 Task: Select Grocery. Add to cart, from DashMart for 3194 Cheshire Road, Bridgeport, Connecticut 06604, Cell Number 203-362-4243, following items : Rubicon Bakery 4 in Birthday Cake (11 oz) - 1, Oreo Original Cakesters Soft Baked Cookies Carton (2.02 oz x 5 ct) - 2, Hostess Donettes Glazed Mini Donuts (10.5 oz) - 2, California Pizza Kitchen Thin Crust Pizza BBQ Chicken (14.7 oz) - 1, Snow Days Cheese Pizza Bites (6oz) - 2
Action: Mouse moved to (427, 118)
Screenshot: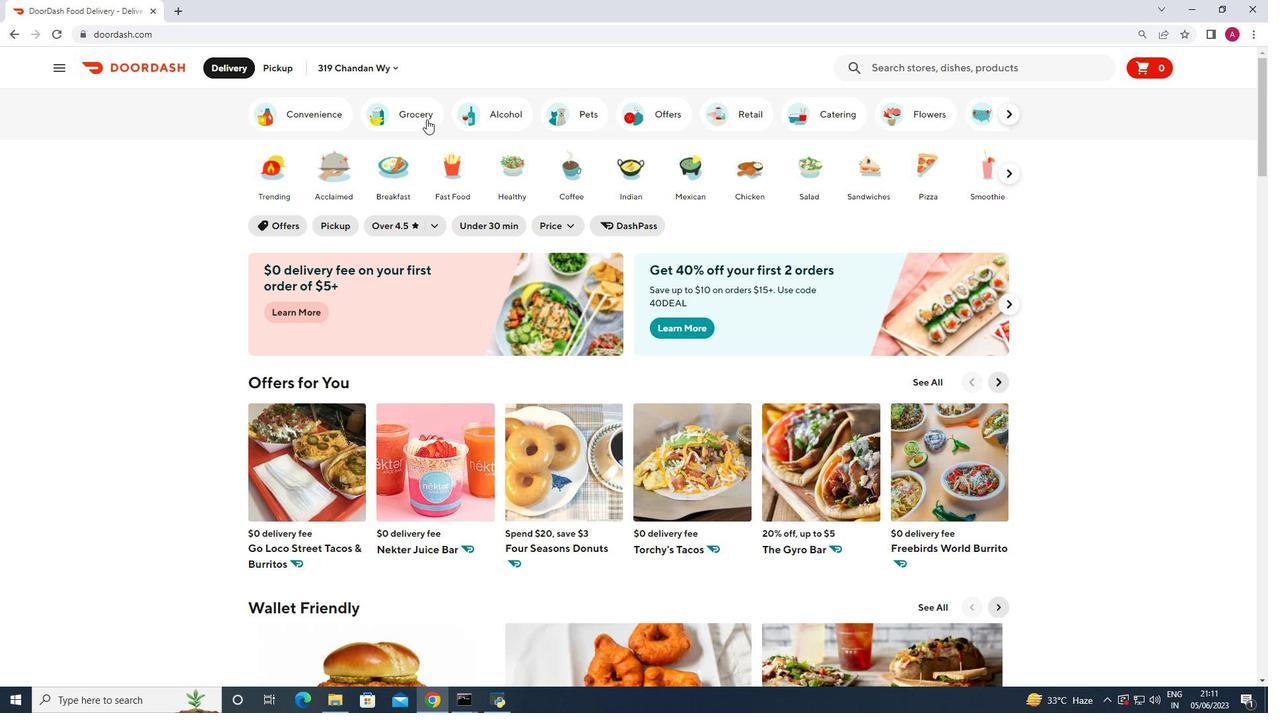 
Action: Mouse pressed left at (427, 118)
Screenshot: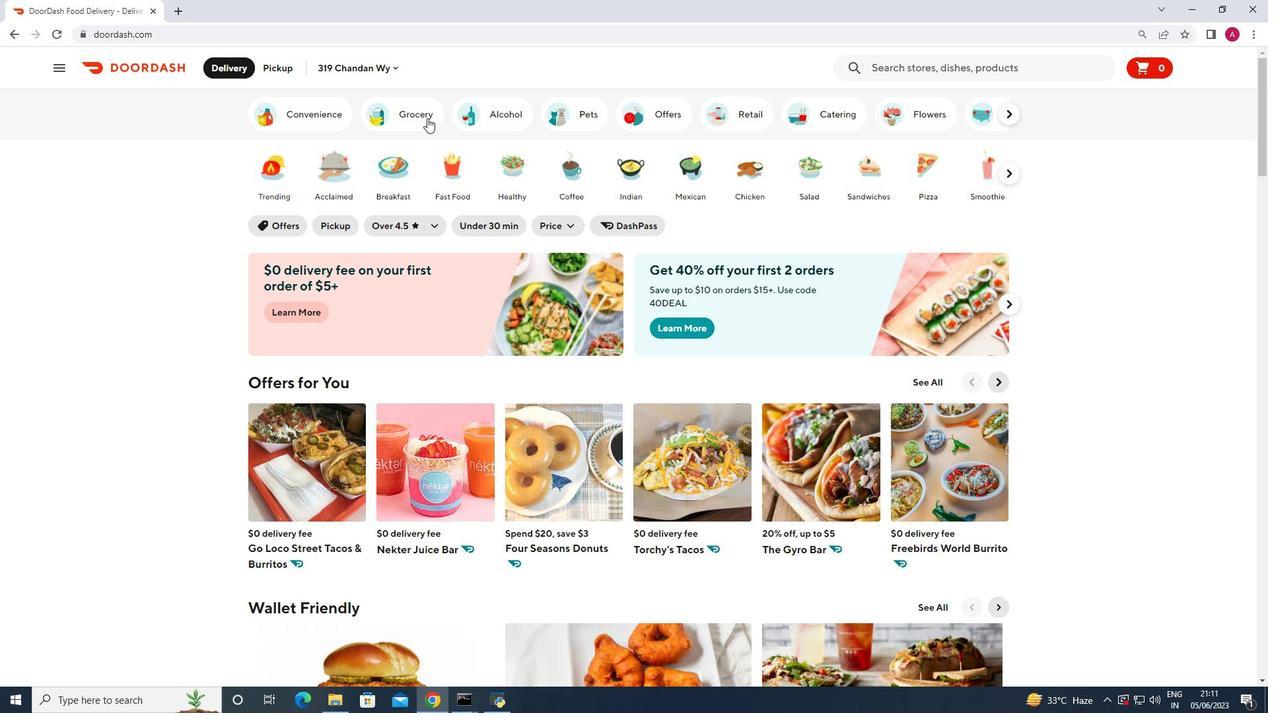 
Action: Mouse moved to (603, 627)
Screenshot: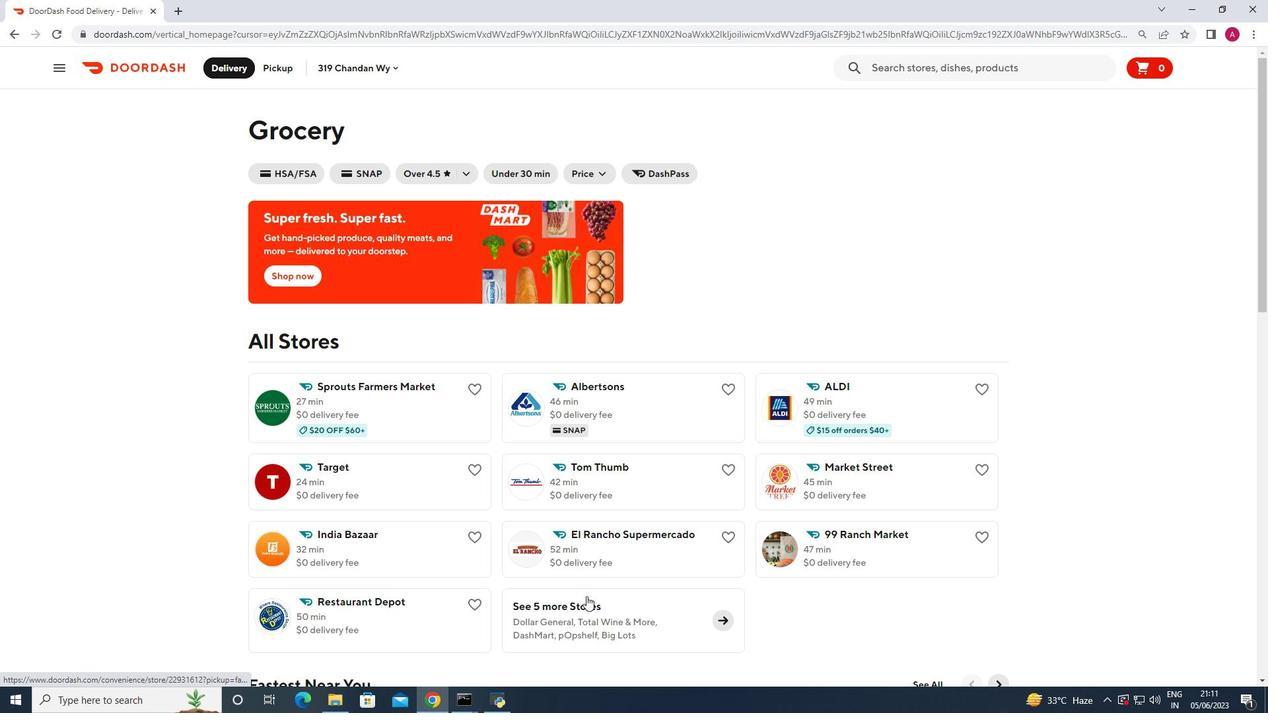 
Action: Mouse pressed left at (603, 627)
Screenshot: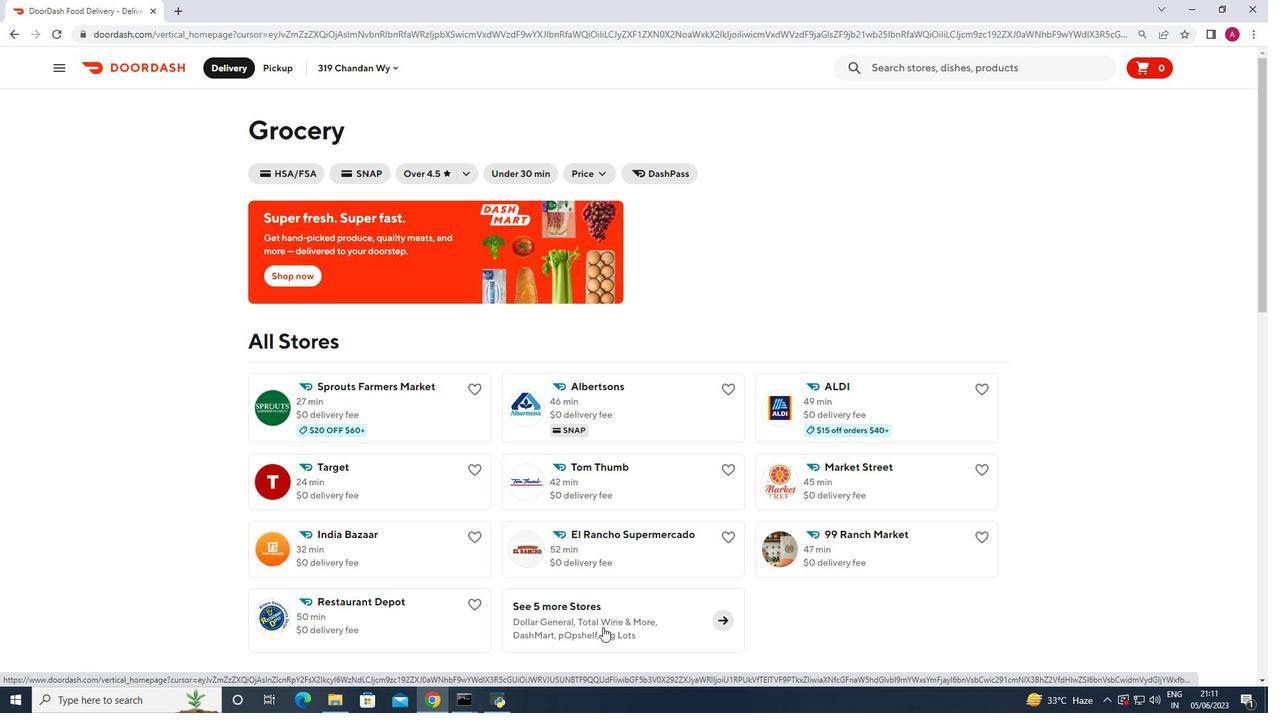 
Action: Mouse moved to (396, 488)
Screenshot: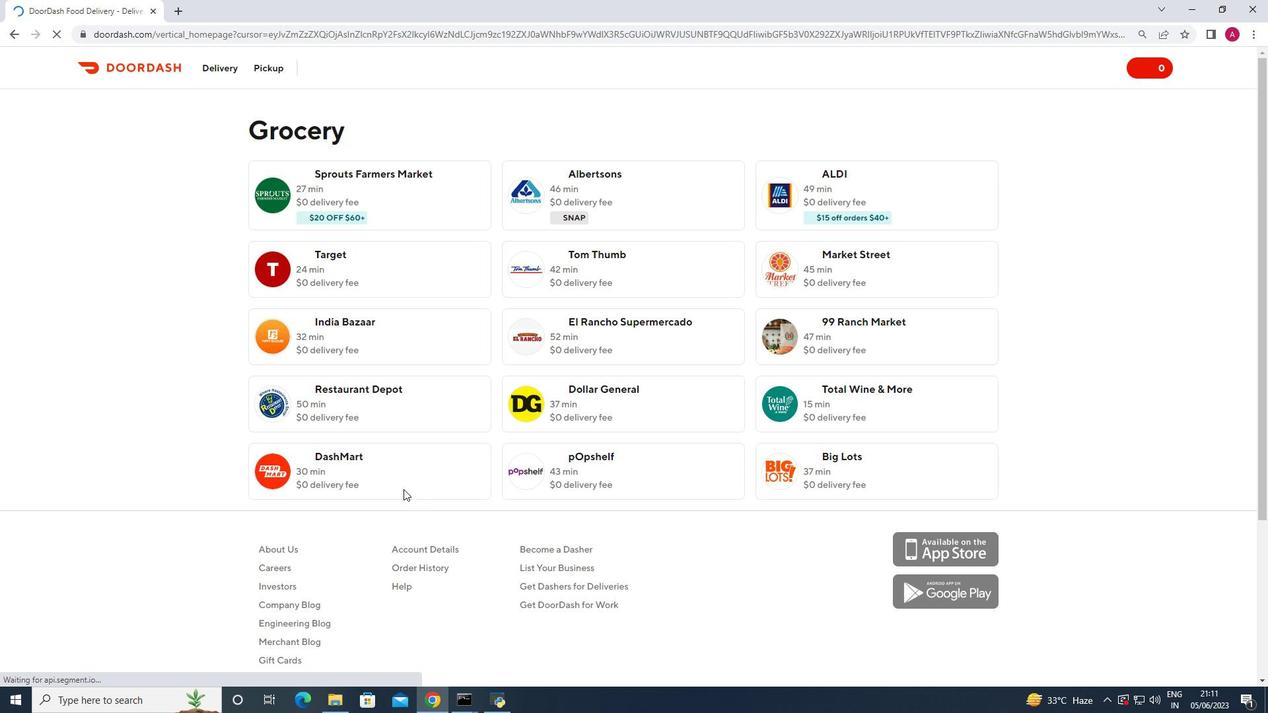 
Action: Mouse pressed left at (396, 488)
Screenshot: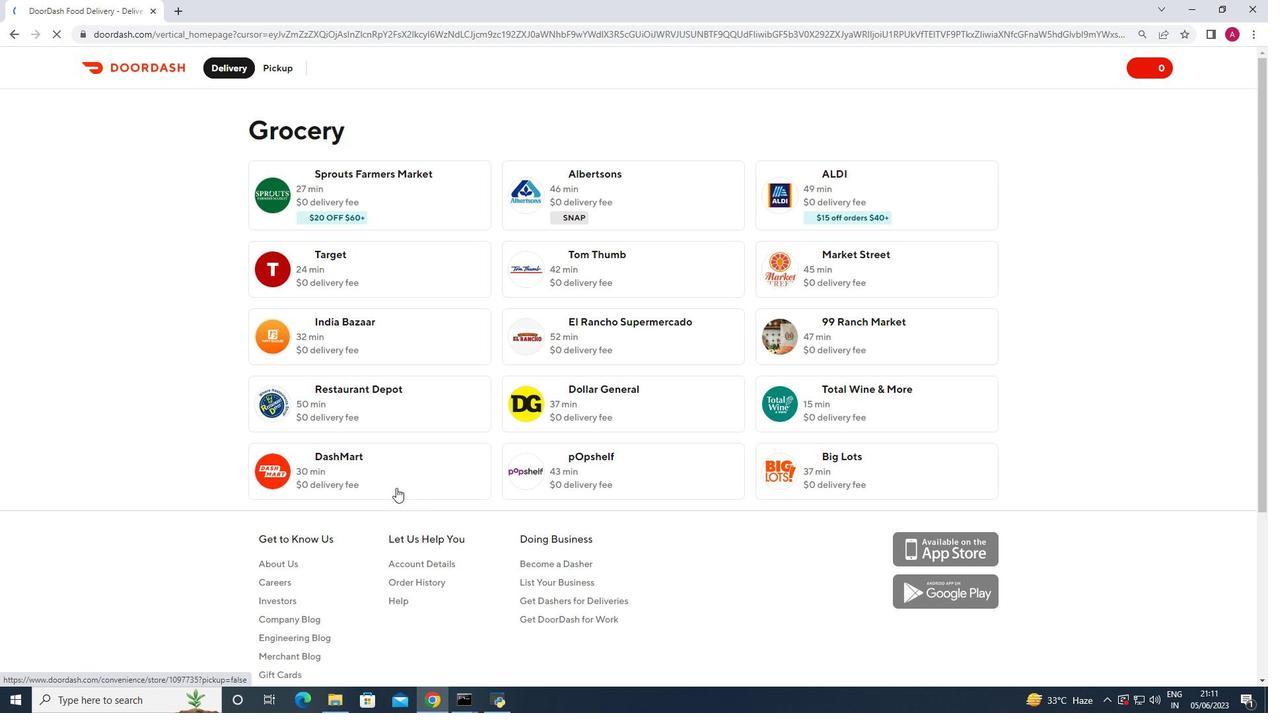 
Action: Mouse moved to (274, 70)
Screenshot: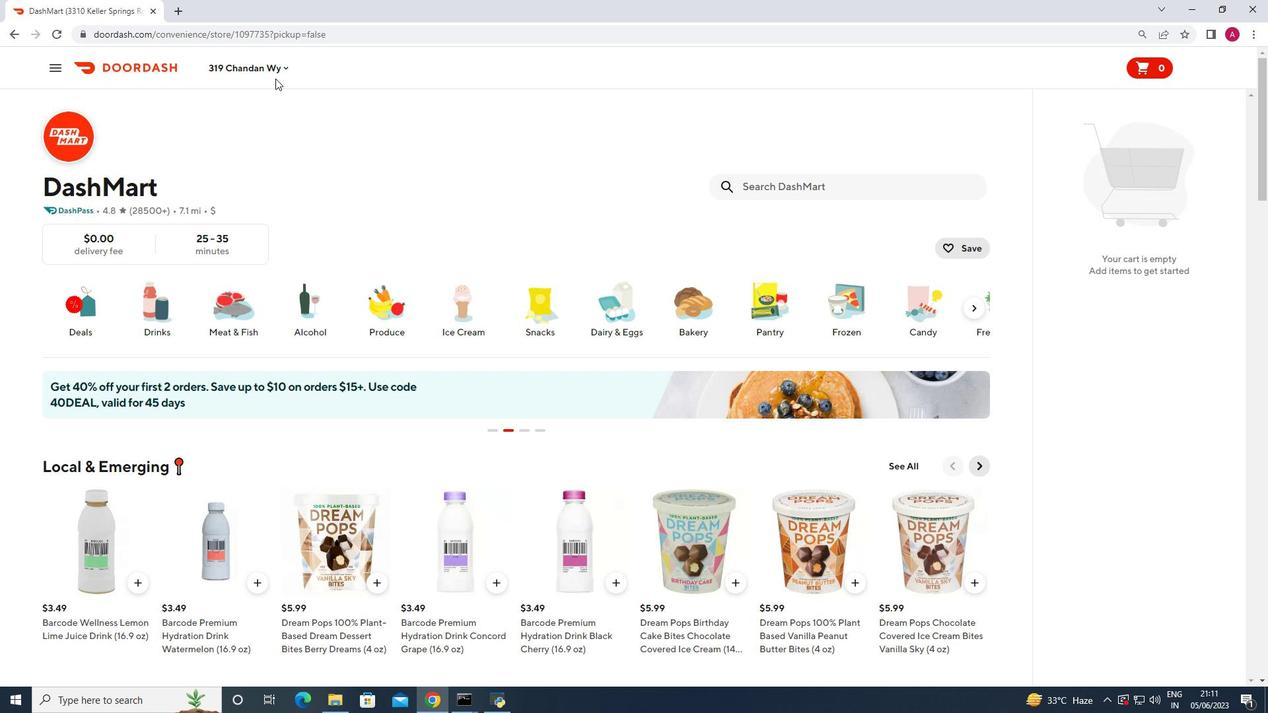 
Action: Mouse pressed left at (274, 70)
Screenshot: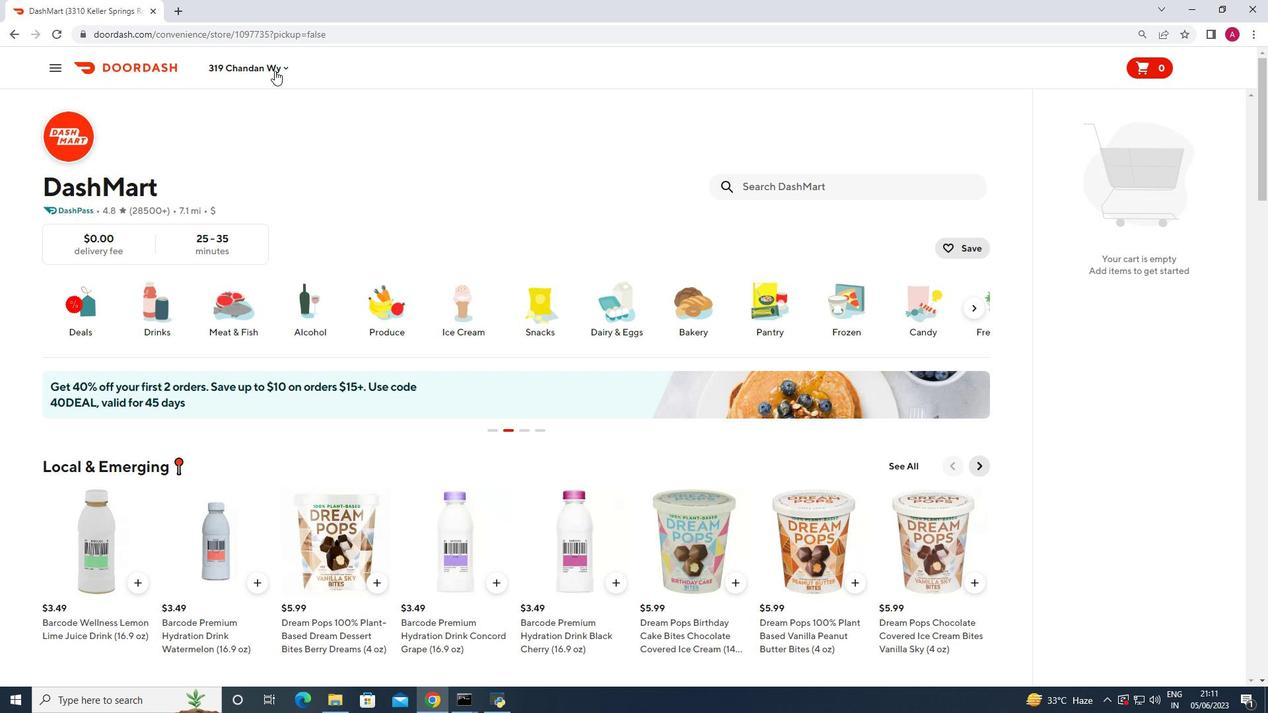 
Action: Mouse moved to (268, 129)
Screenshot: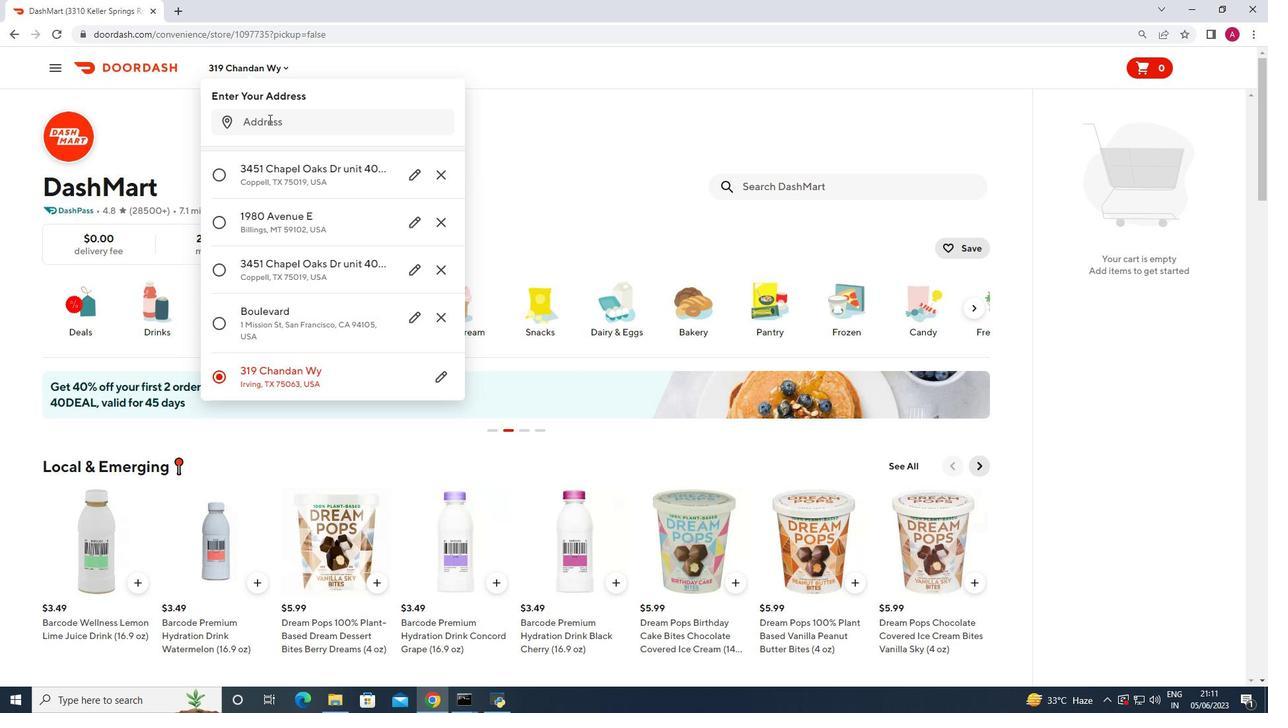 
Action: Mouse pressed left at (268, 129)
Screenshot: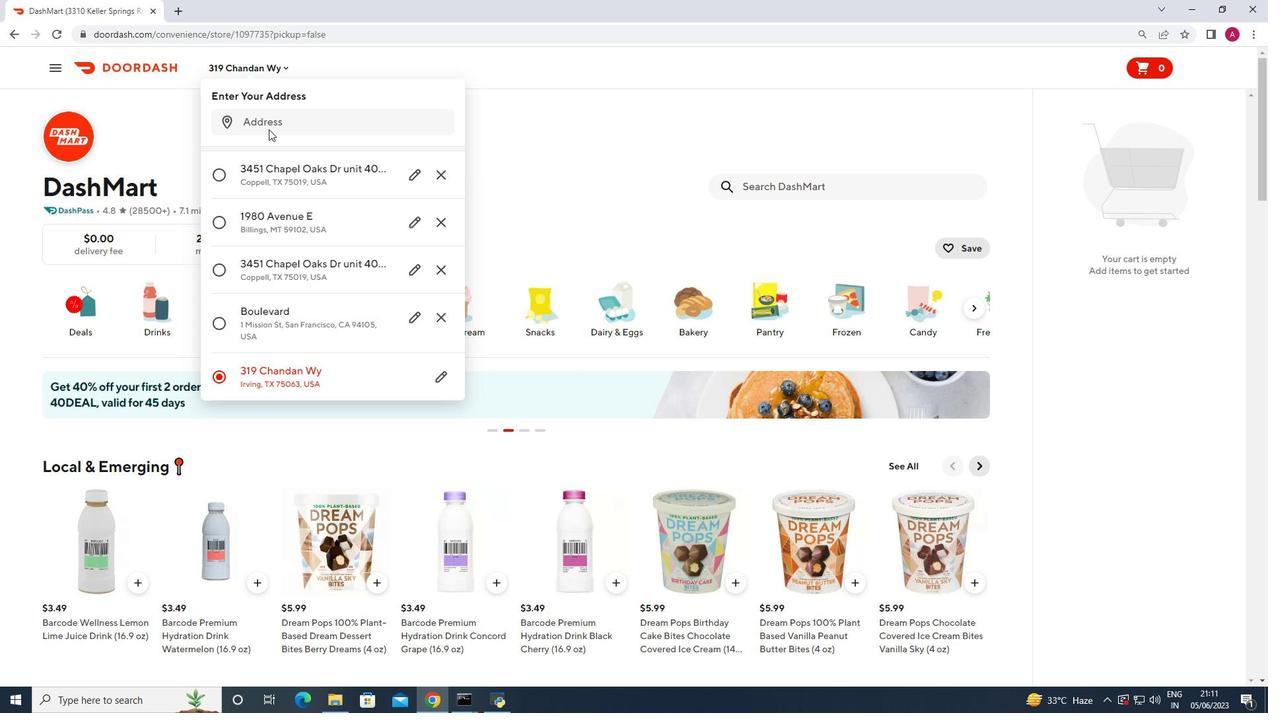 
Action: Mouse moved to (268, 129)
Screenshot: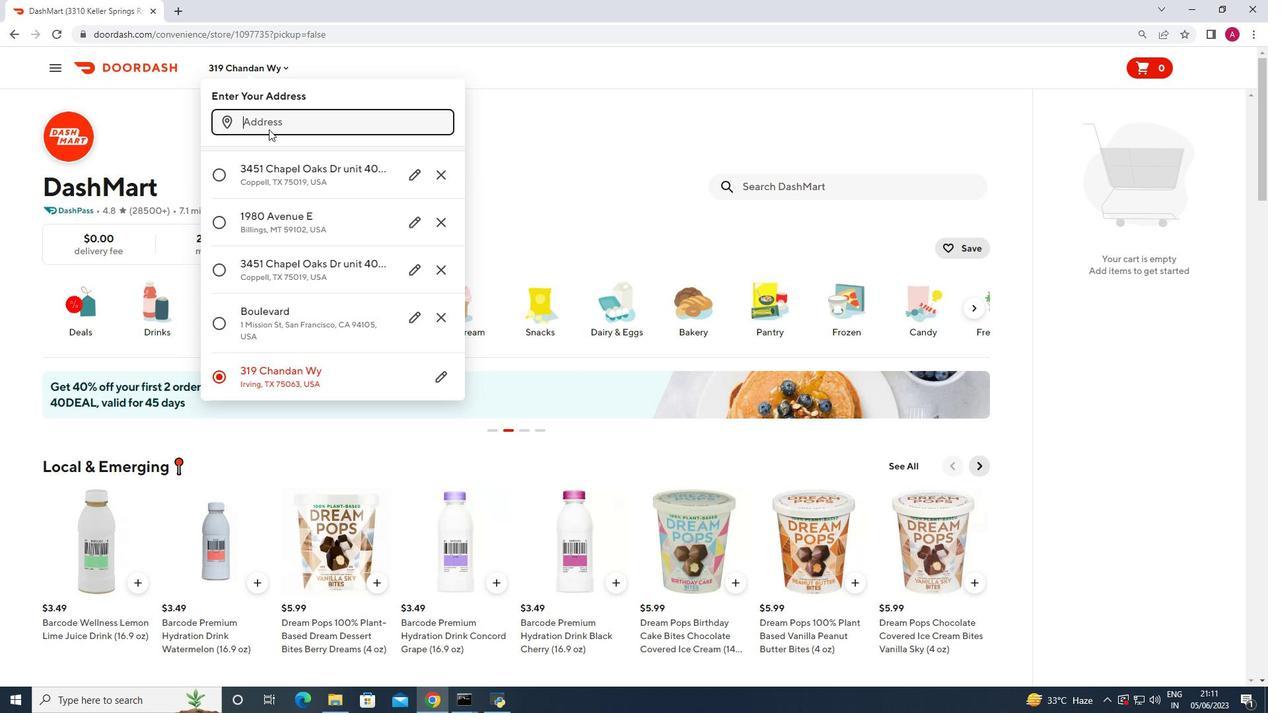 
Action: Key pressed 3194<Key.space>cheshire<Key.space>road<Key.space>bridgeport<Key.space>connecticut<Key.space>06604<Key.enter>
Screenshot: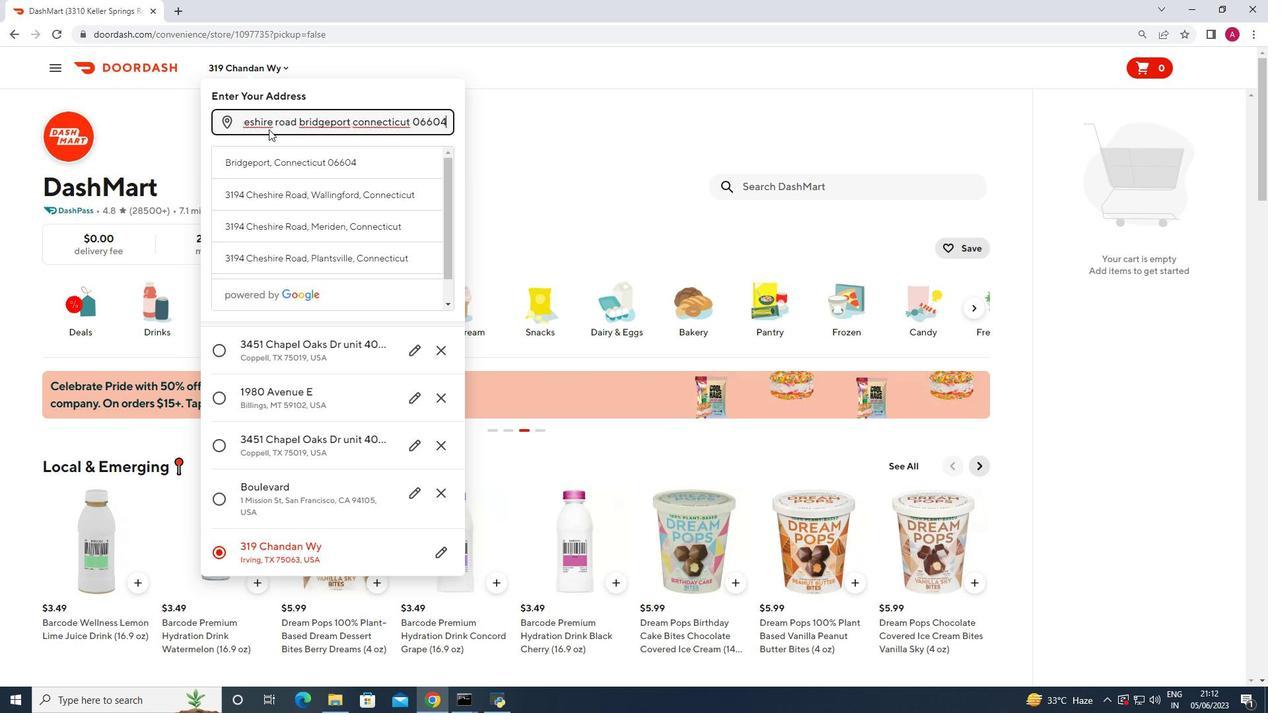 
Action: Mouse moved to (399, 556)
Screenshot: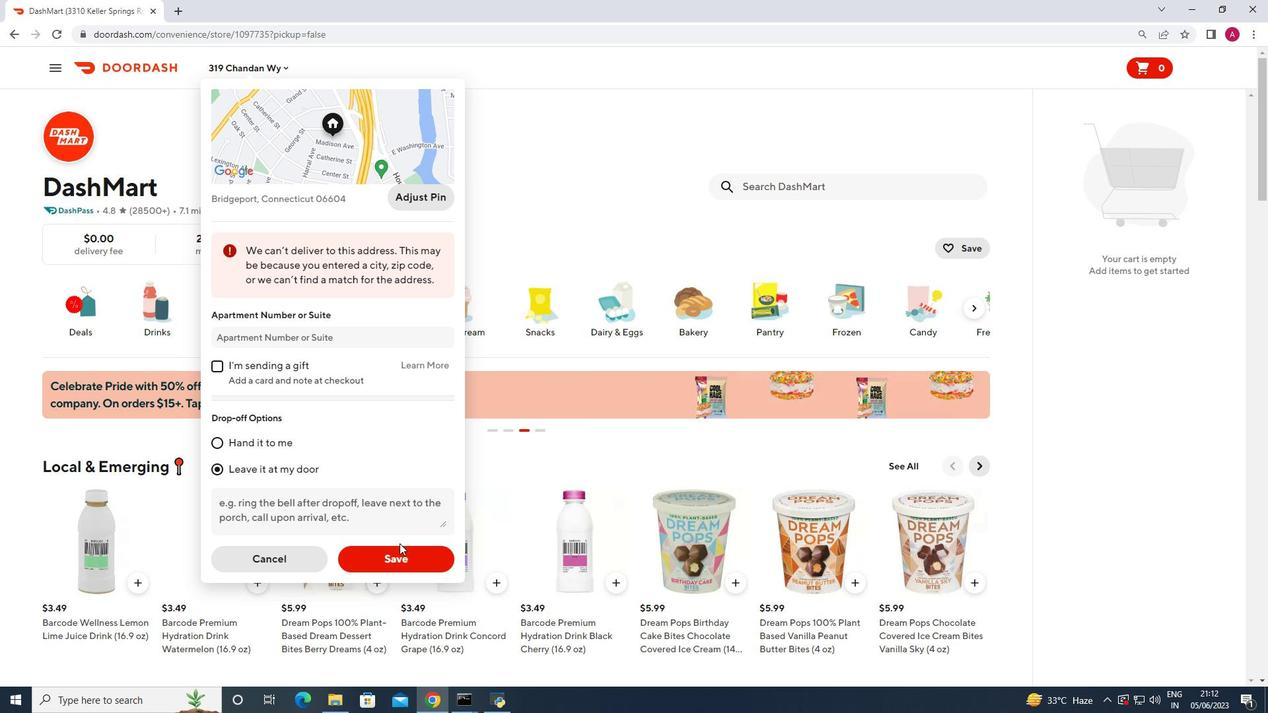 
Action: Mouse pressed left at (399, 556)
Screenshot: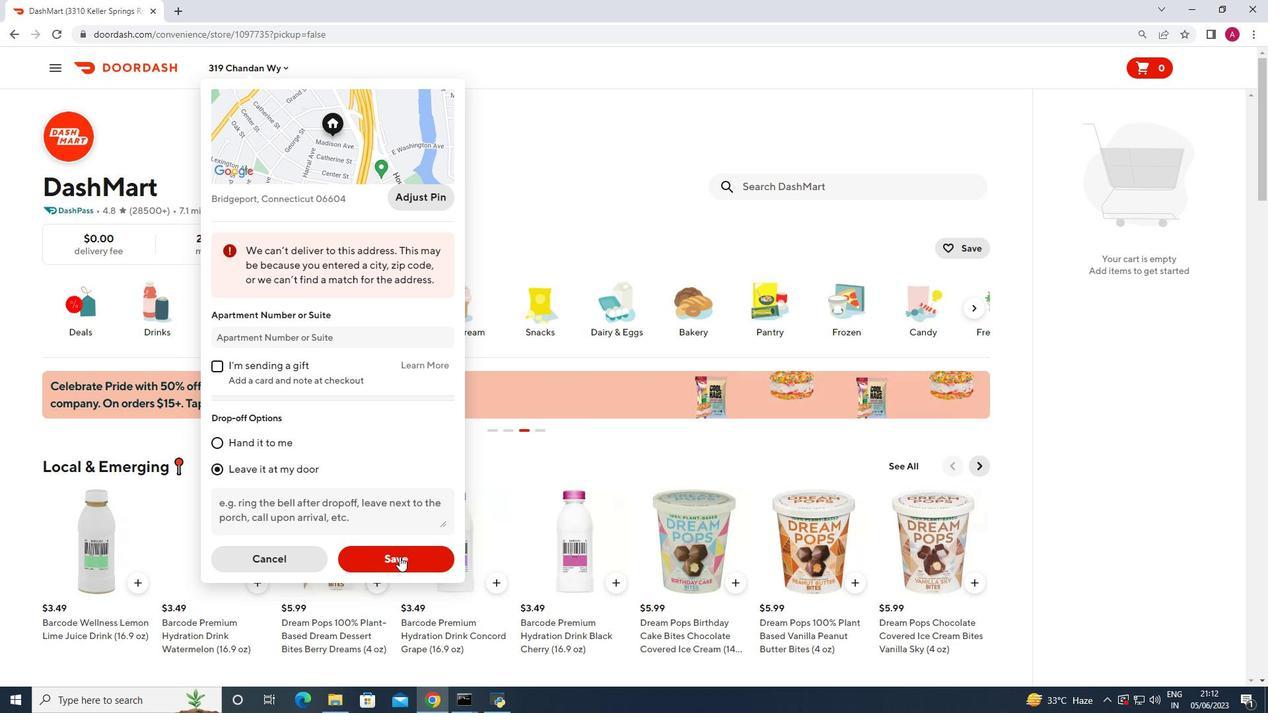 
Action: Mouse moved to (787, 189)
Screenshot: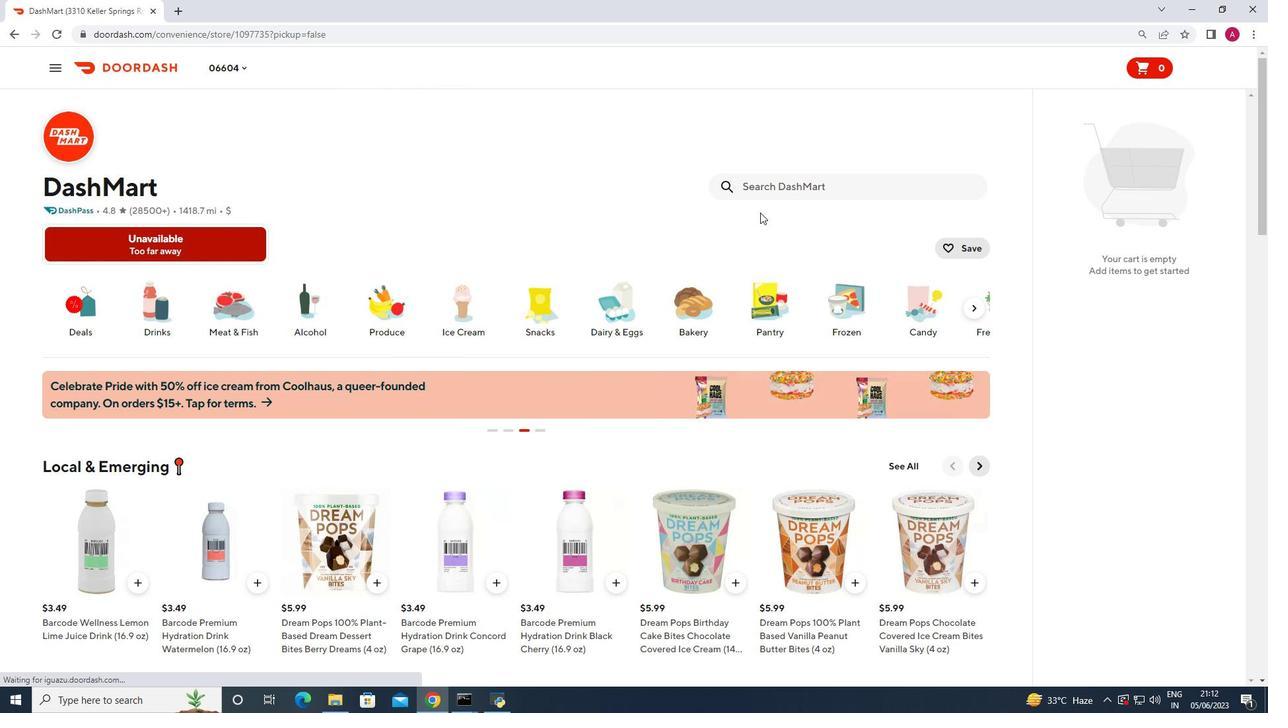 
Action: Mouse pressed left at (787, 189)
Screenshot: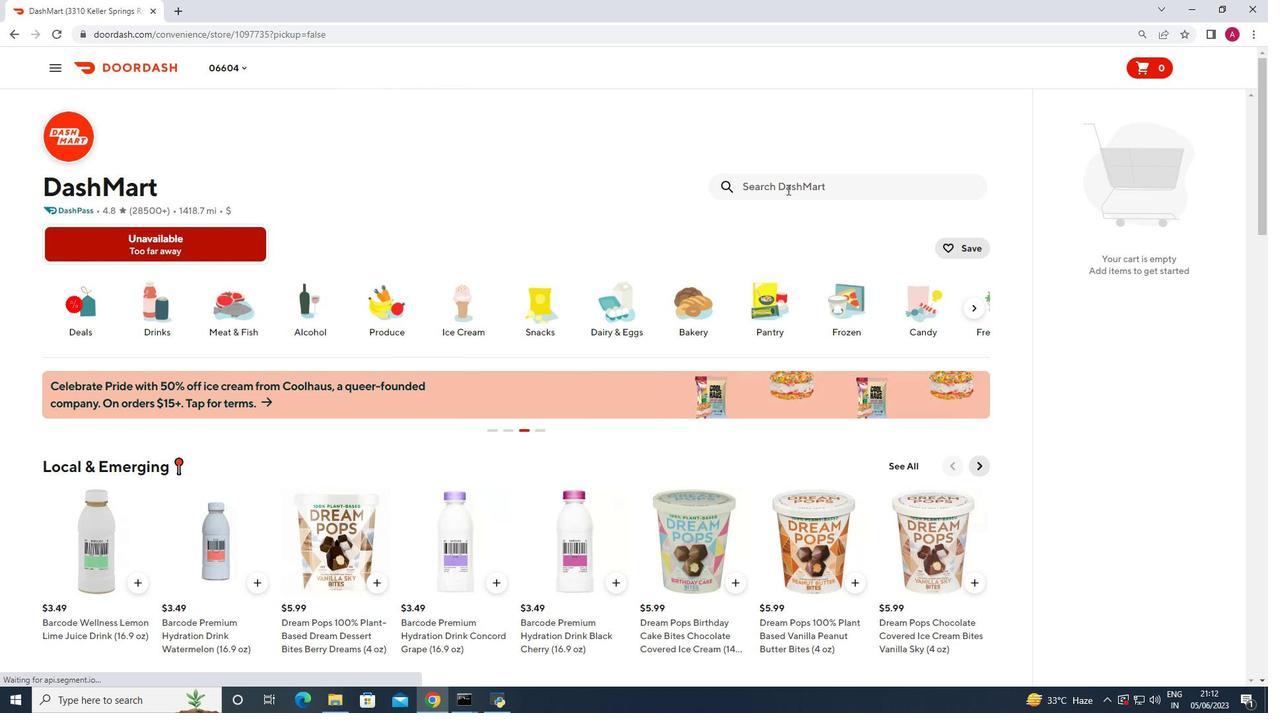 
Action: Key pressed rubicon<Key.space>bakery<Key.space>4<Key.space>in<Key.space>birthday<Key.space>cake<Key.enter>
Screenshot: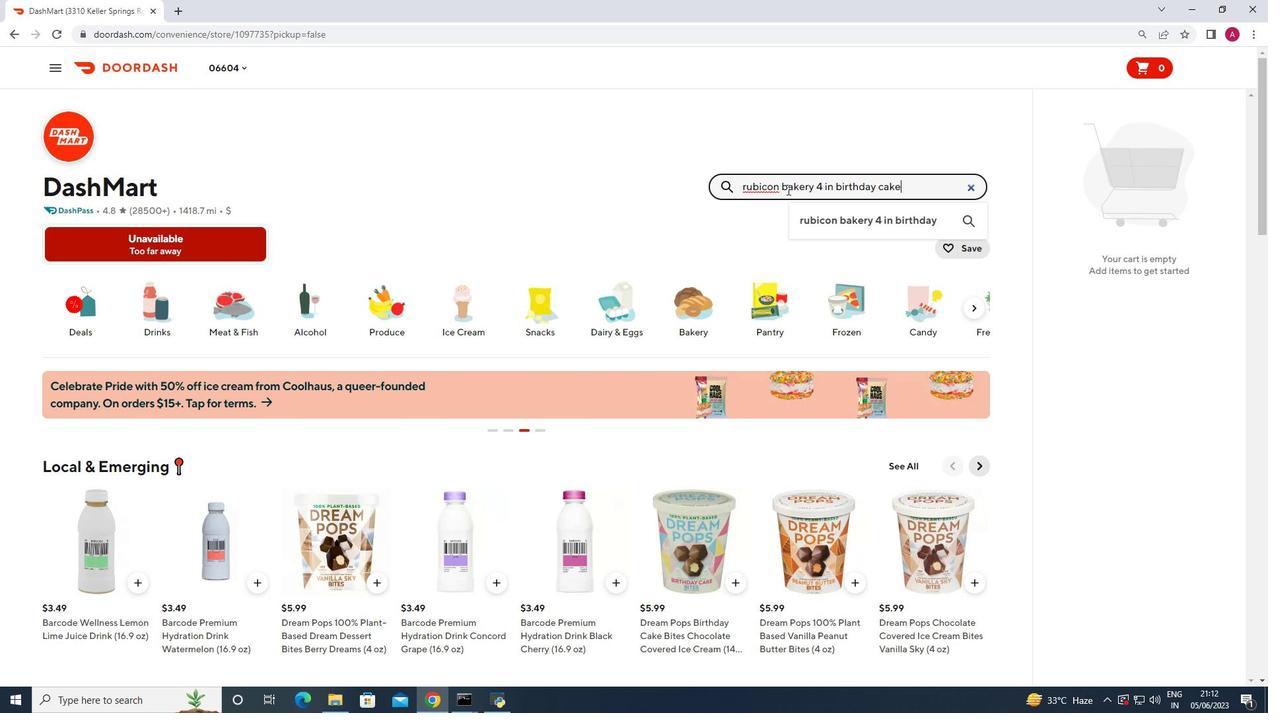 
Action: Mouse moved to (787, 145)
Screenshot: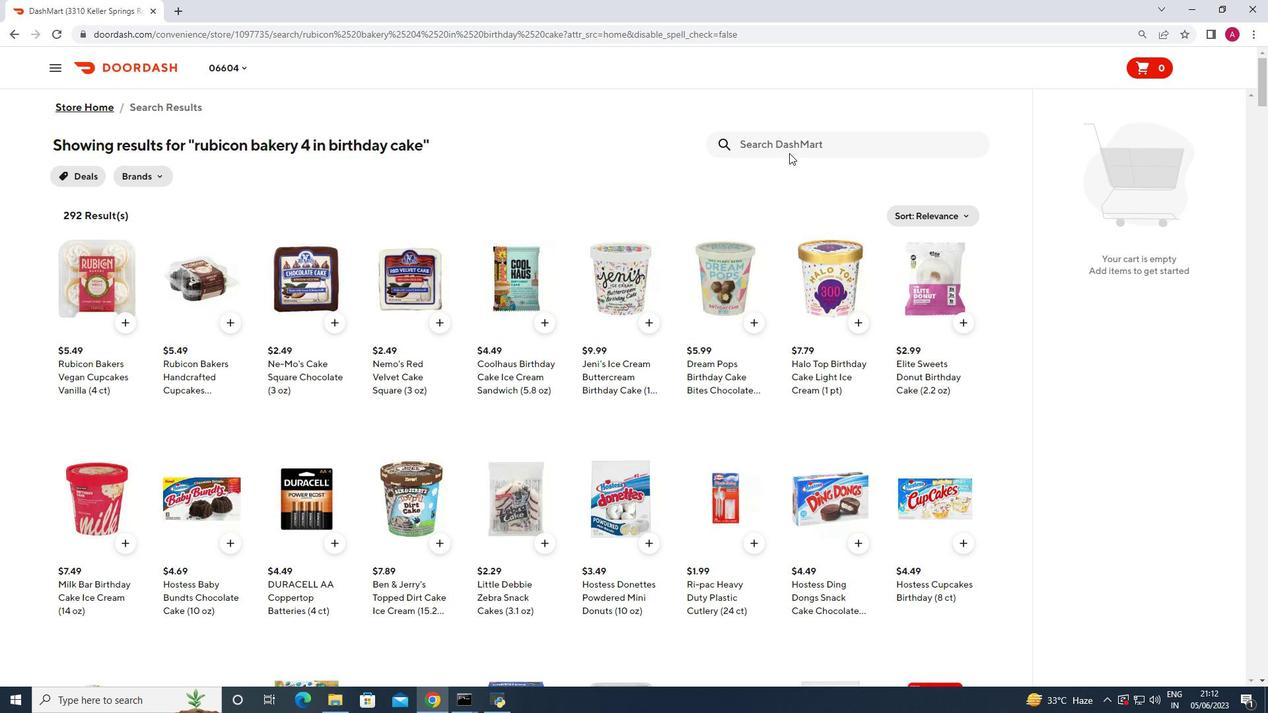 
Action: Mouse pressed left at (787, 145)
Screenshot: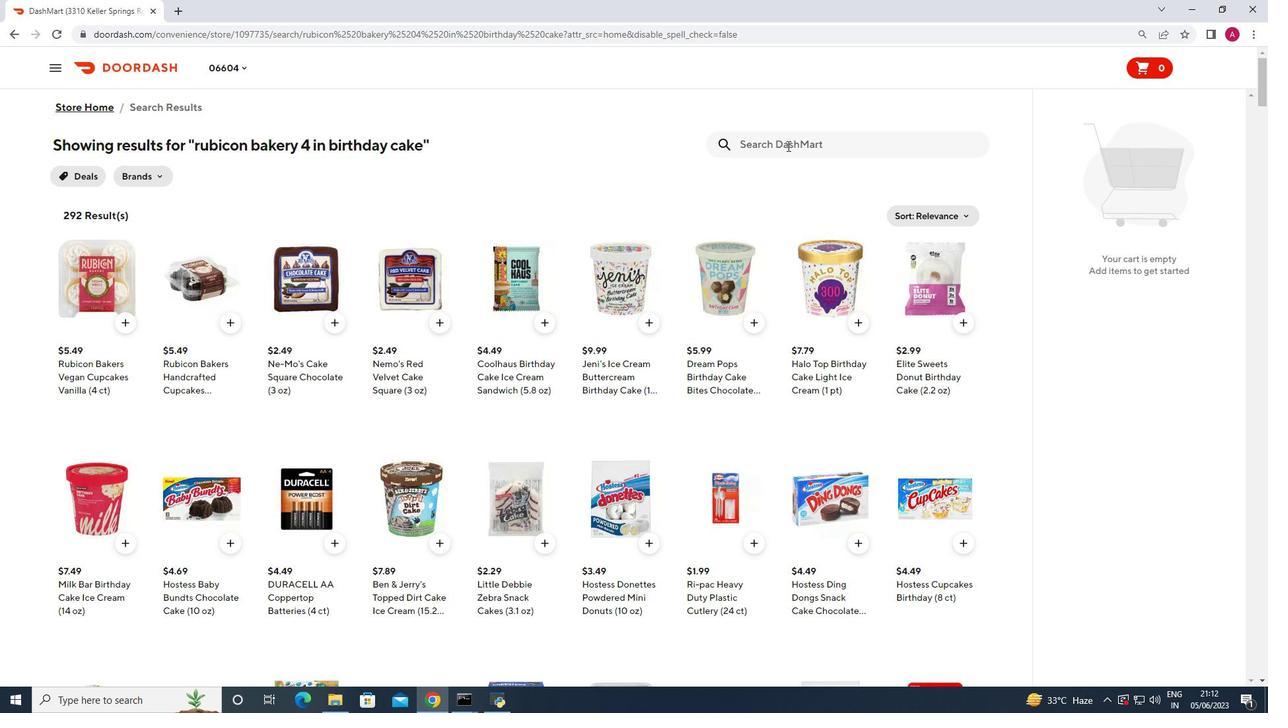 
Action: Key pressed oreo<Key.space>original<Key.space>cakesters<Key.space>soft<Key.space>baked<Key.space>cookies<Key.space>crton<Key.space><Key.enter>
Screenshot: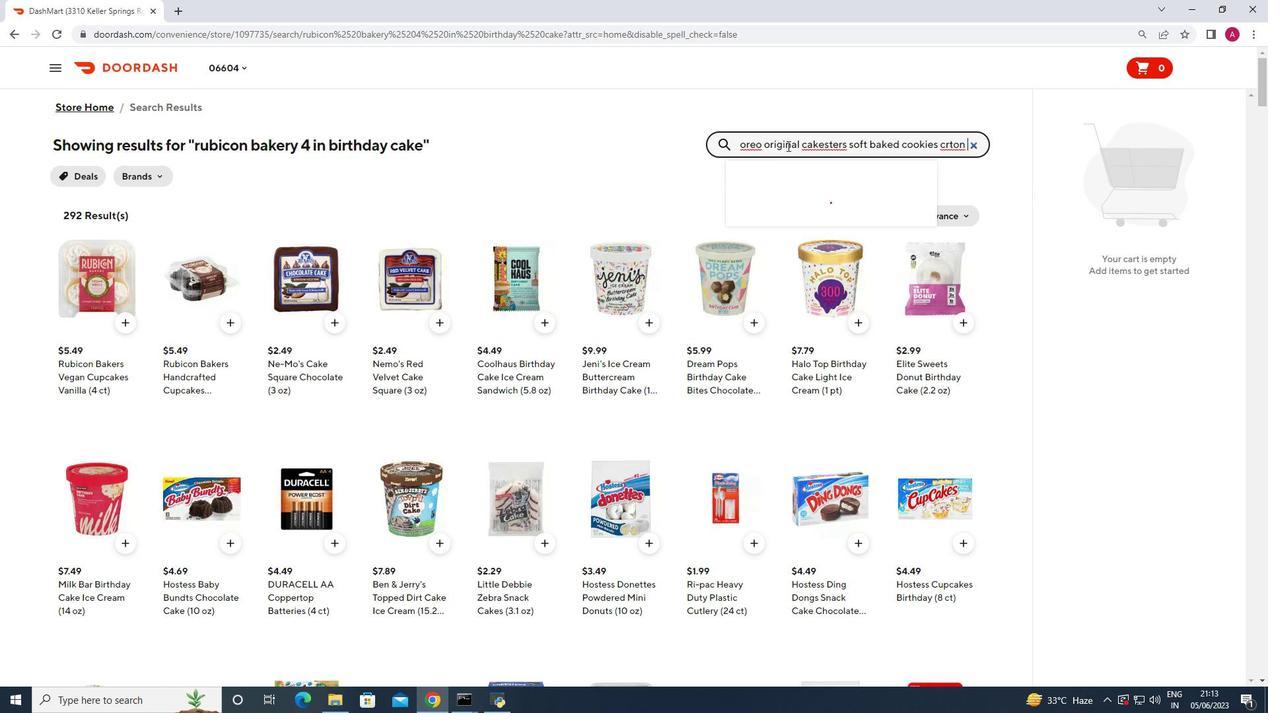 
Action: Mouse moved to (124, 327)
Screenshot: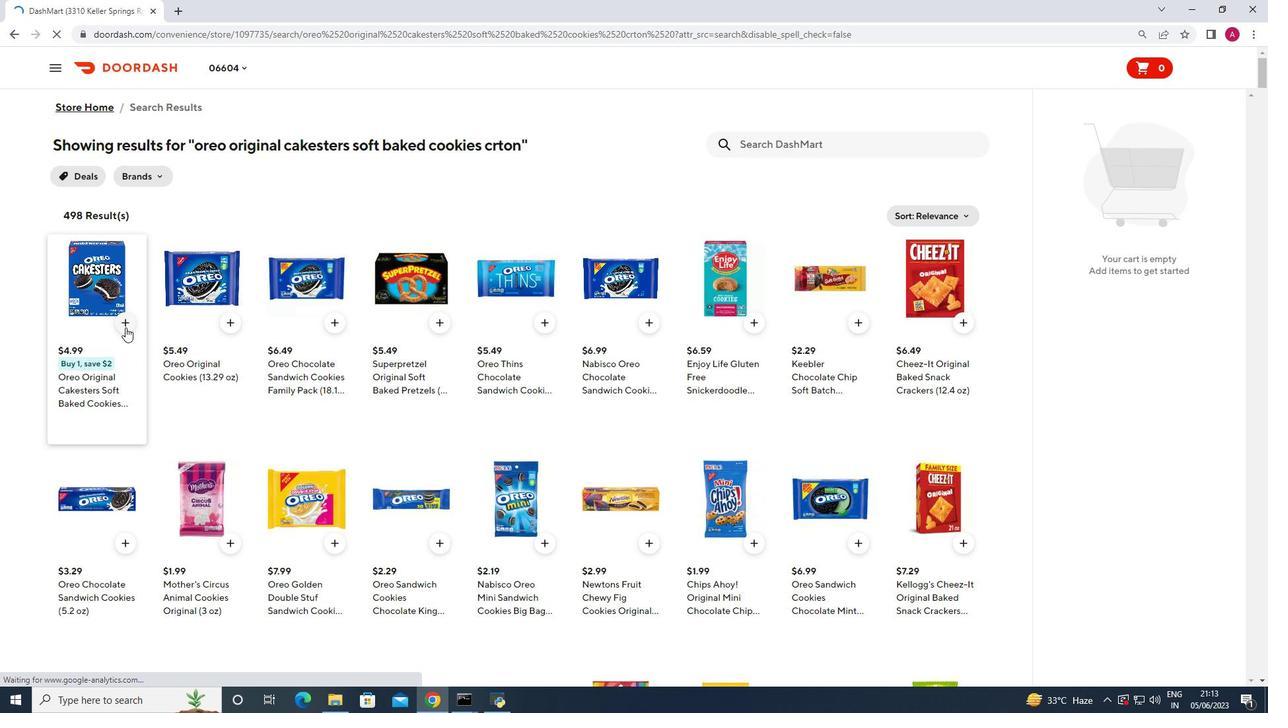 
Action: Mouse pressed left at (124, 327)
Screenshot: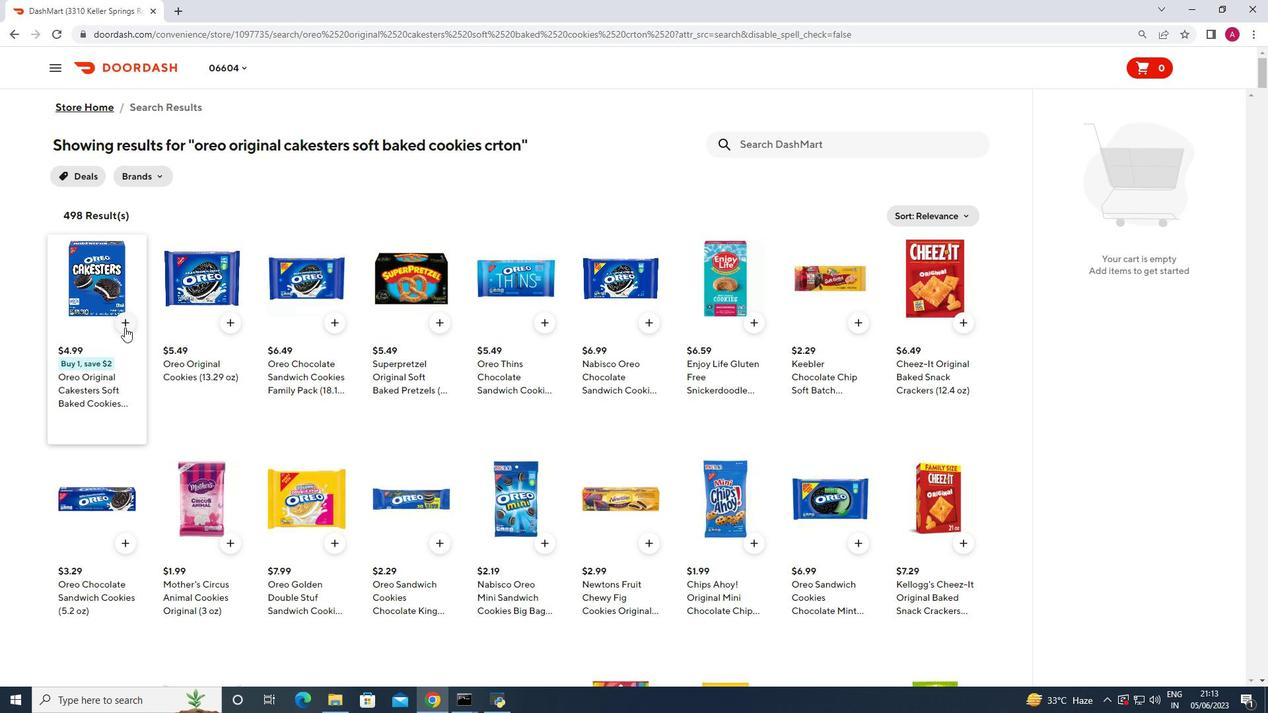 
Action: Mouse moved to (1227, 206)
Screenshot: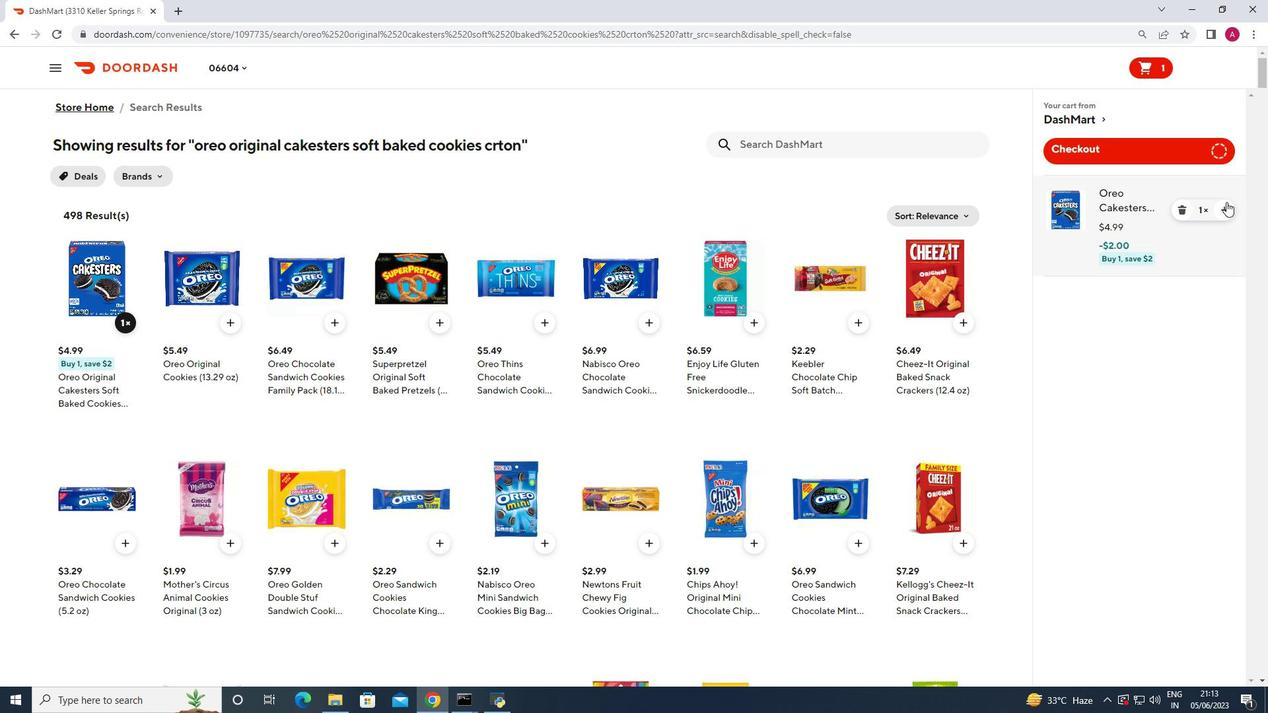 
Action: Mouse pressed left at (1227, 206)
Screenshot: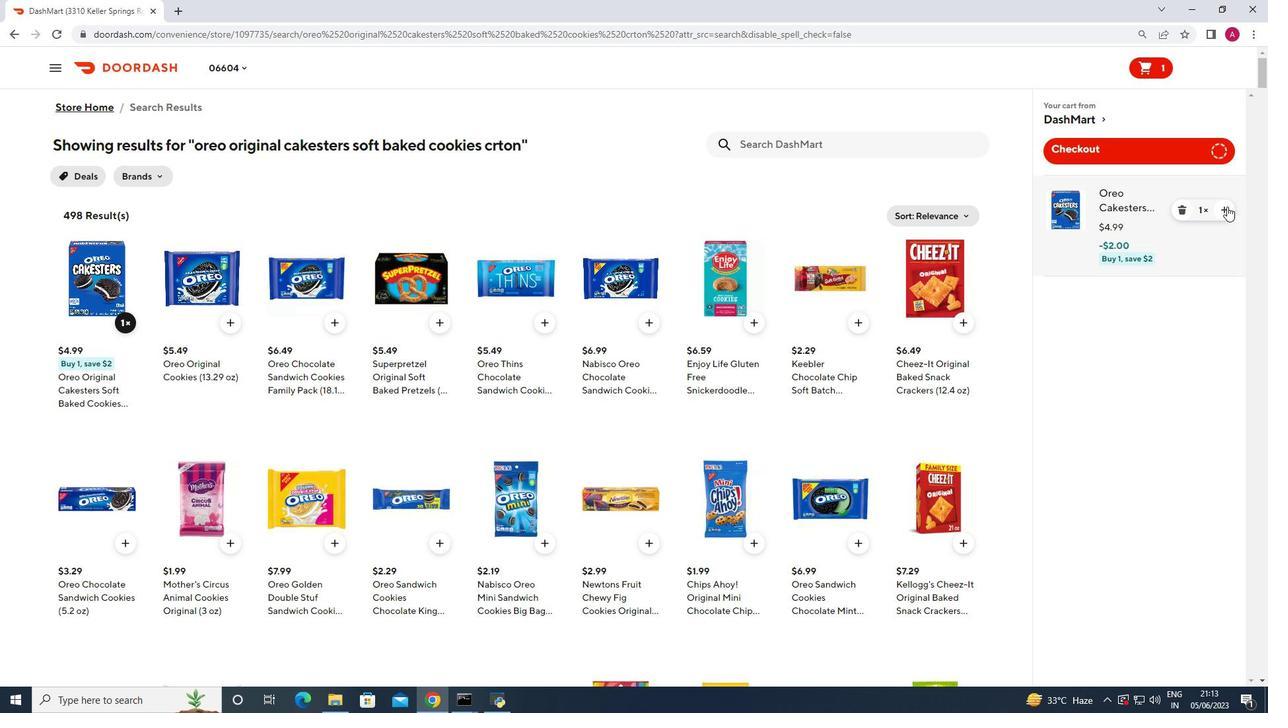 
Action: Mouse moved to (820, 136)
Screenshot: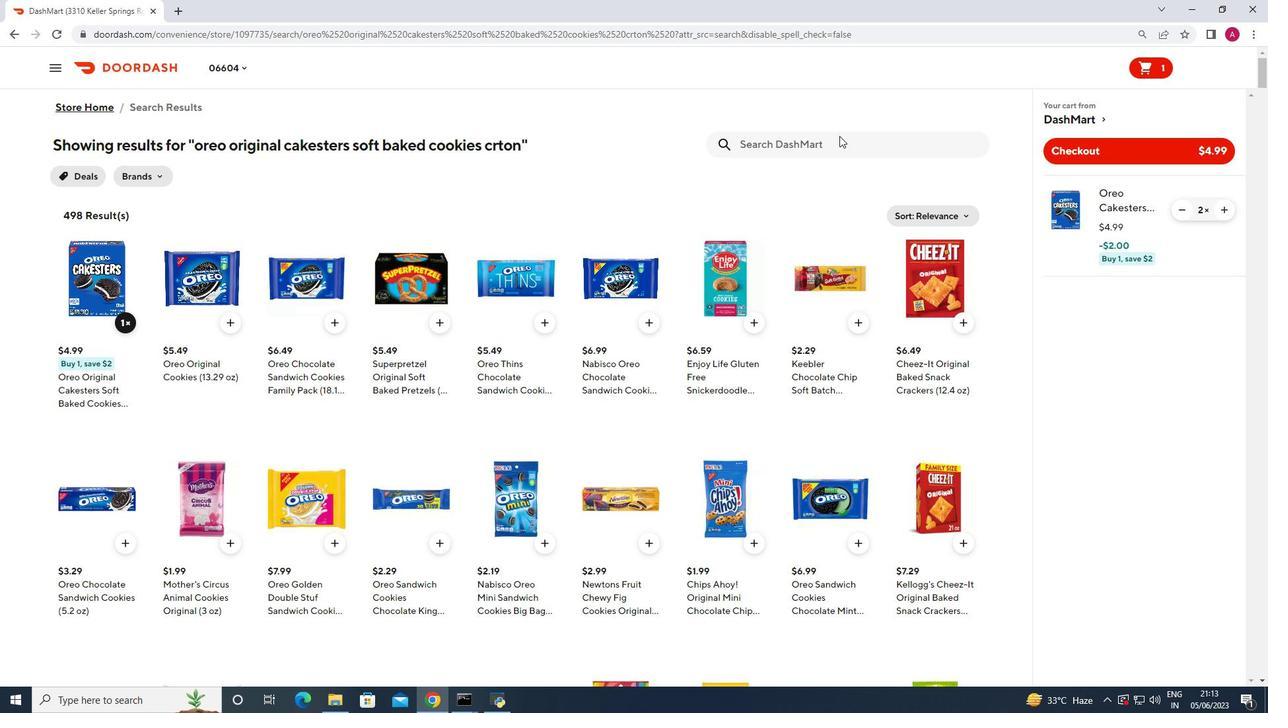 
Action: Mouse pressed left at (820, 136)
Screenshot: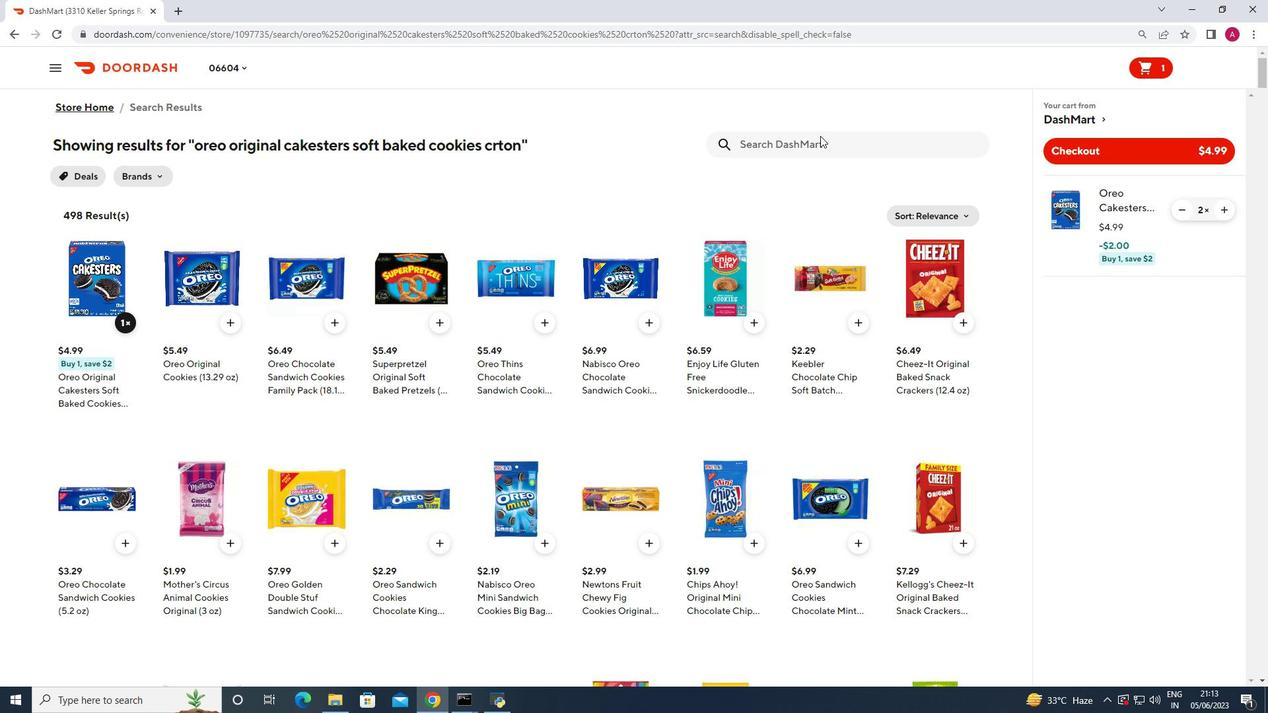 
Action: Mouse moved to (813, 140)
Screenshot: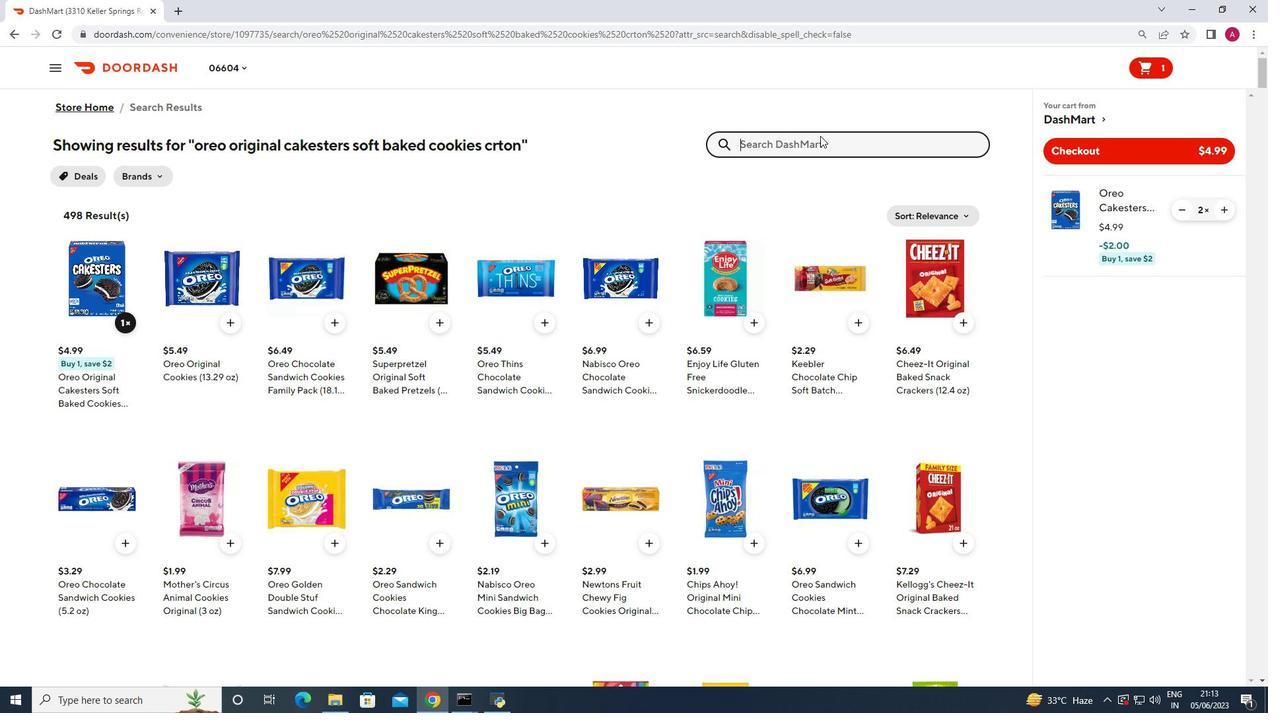 
Action: Key pressed hostess<Key.space>donettes<Key.space>glazed<Key.space>mini<Key.space>donuts<Key.enter>
Screenshot: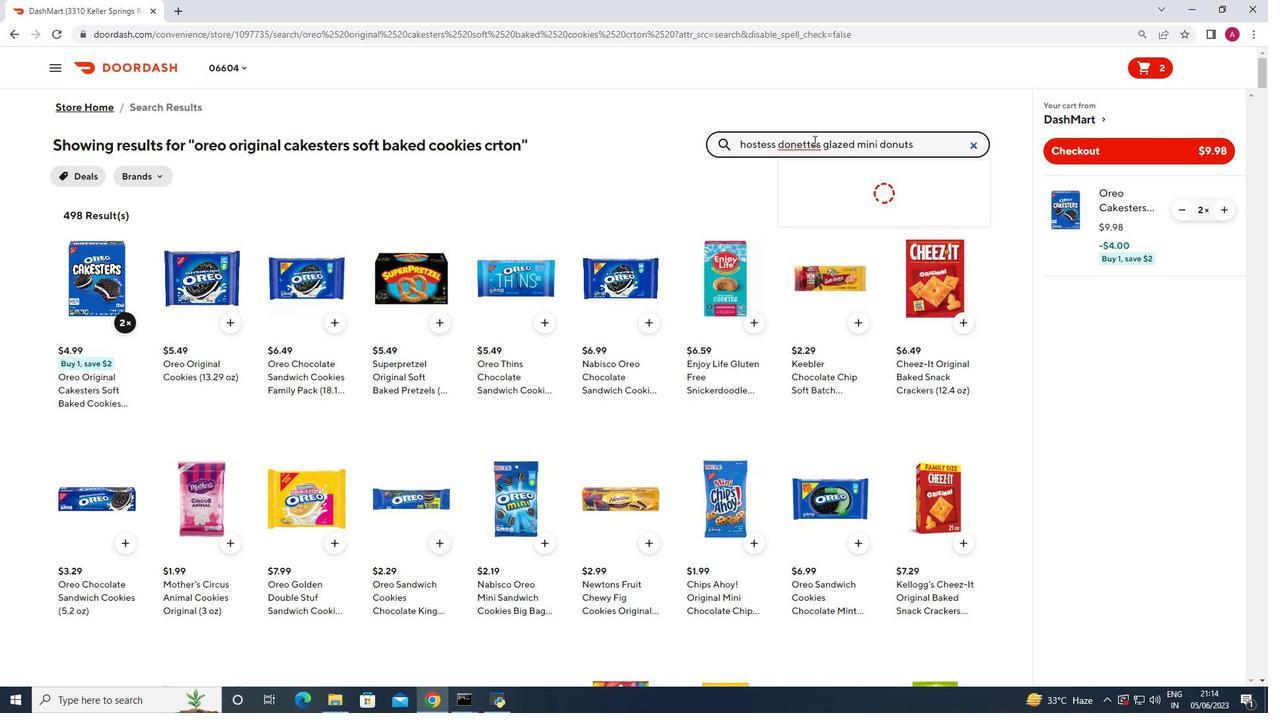
Action: Mouse moved to (126, 321)
Screenshot: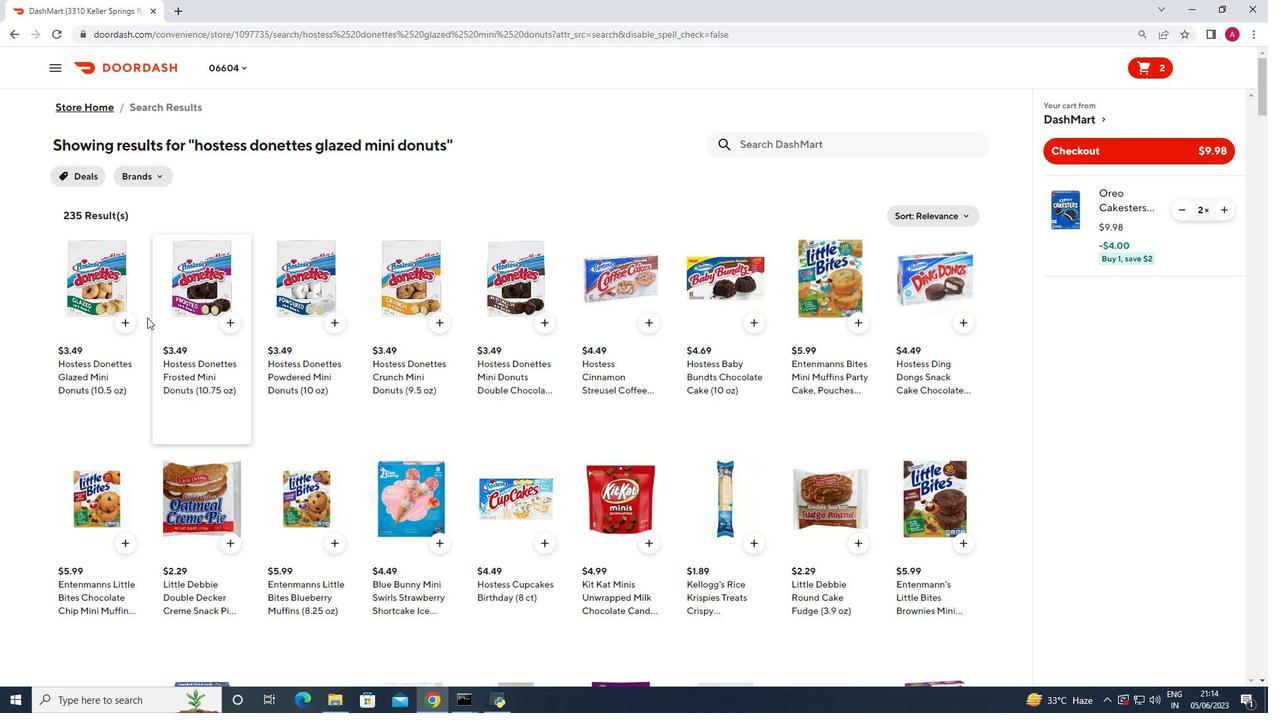 
Action: Mouse pressed left at (126, 321)
Screenshot: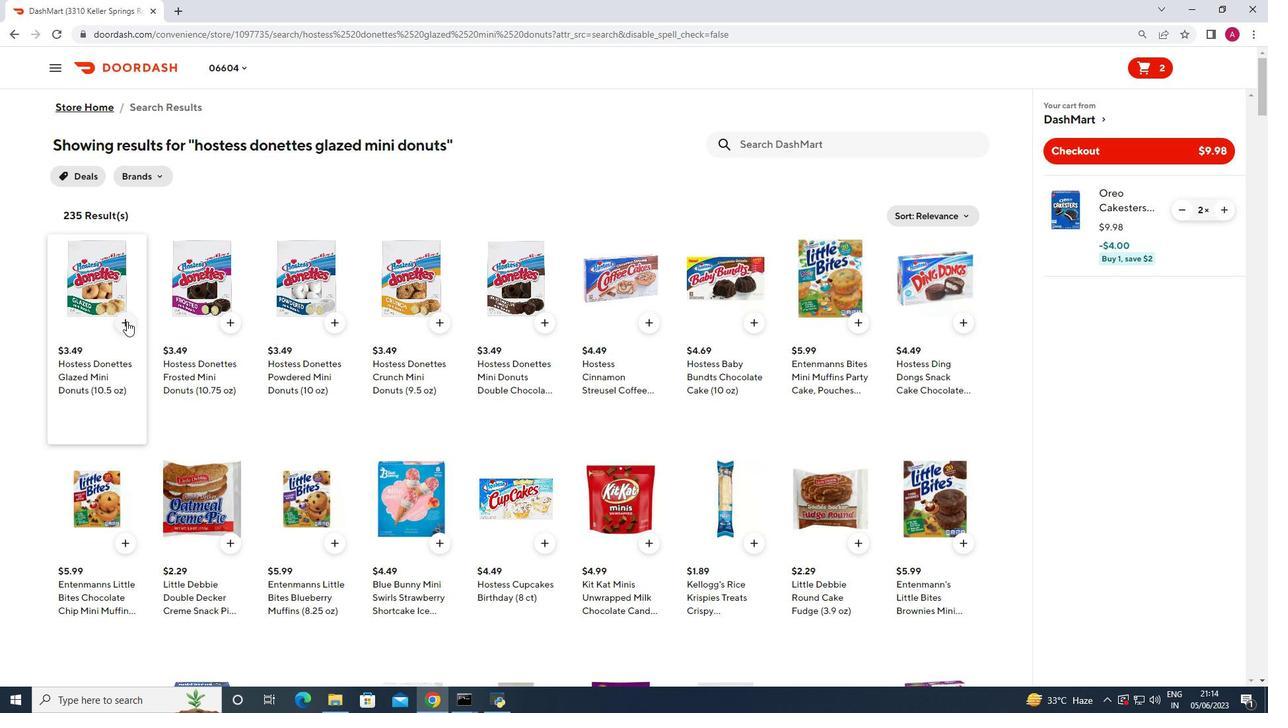
Action: Mouse moved to (1227, 307)
Screenshot: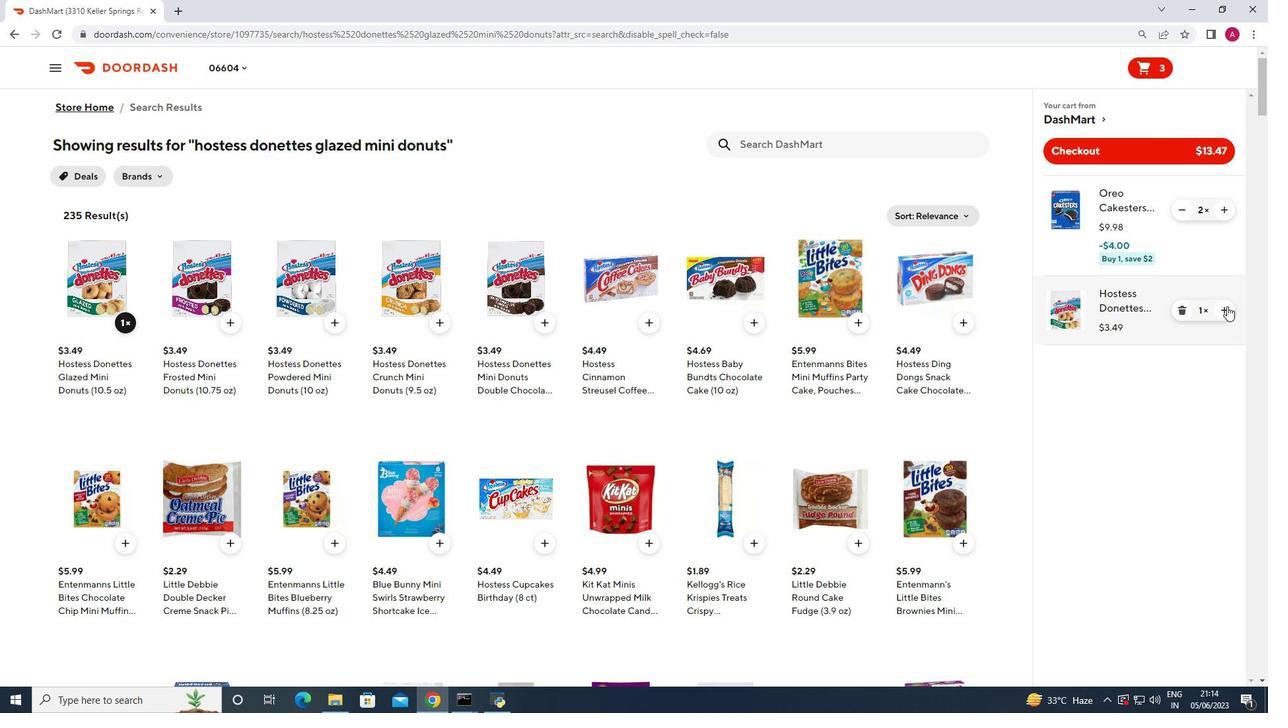 
Action: Mouse pressed left at (1227, 307)
Screenshot: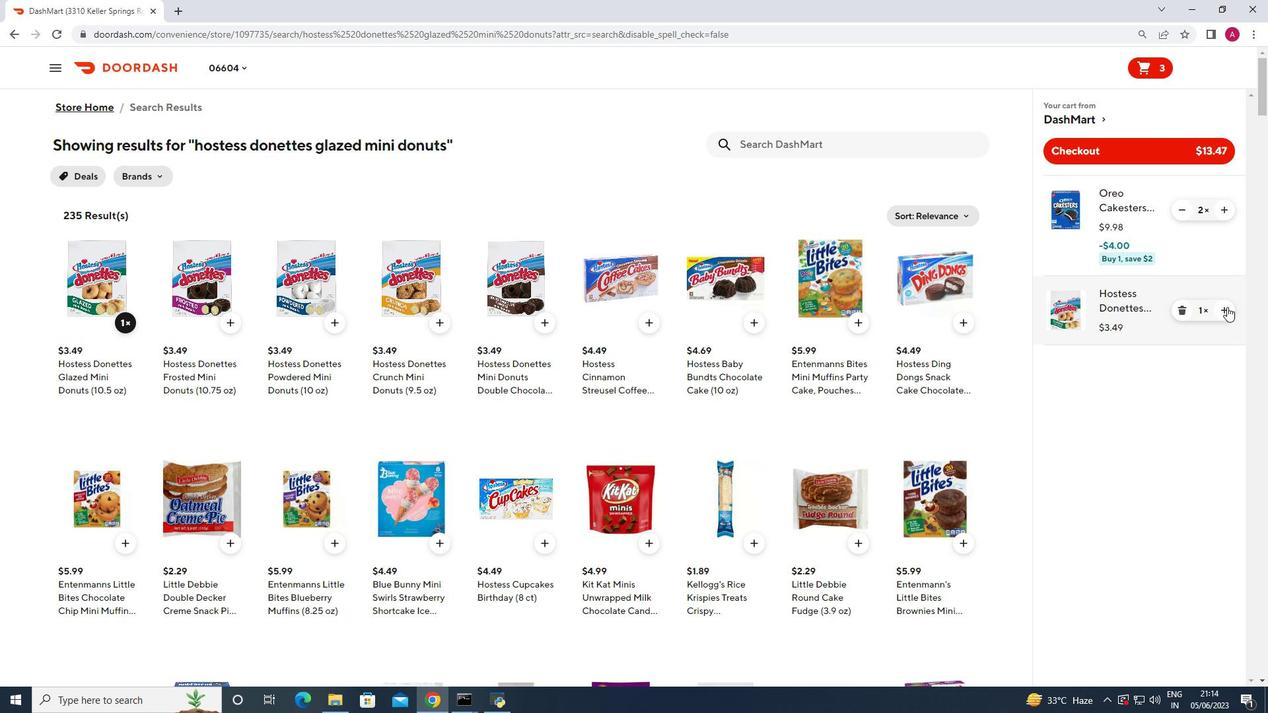 
Action: Mouse moved to (767, 148)
Screenshot: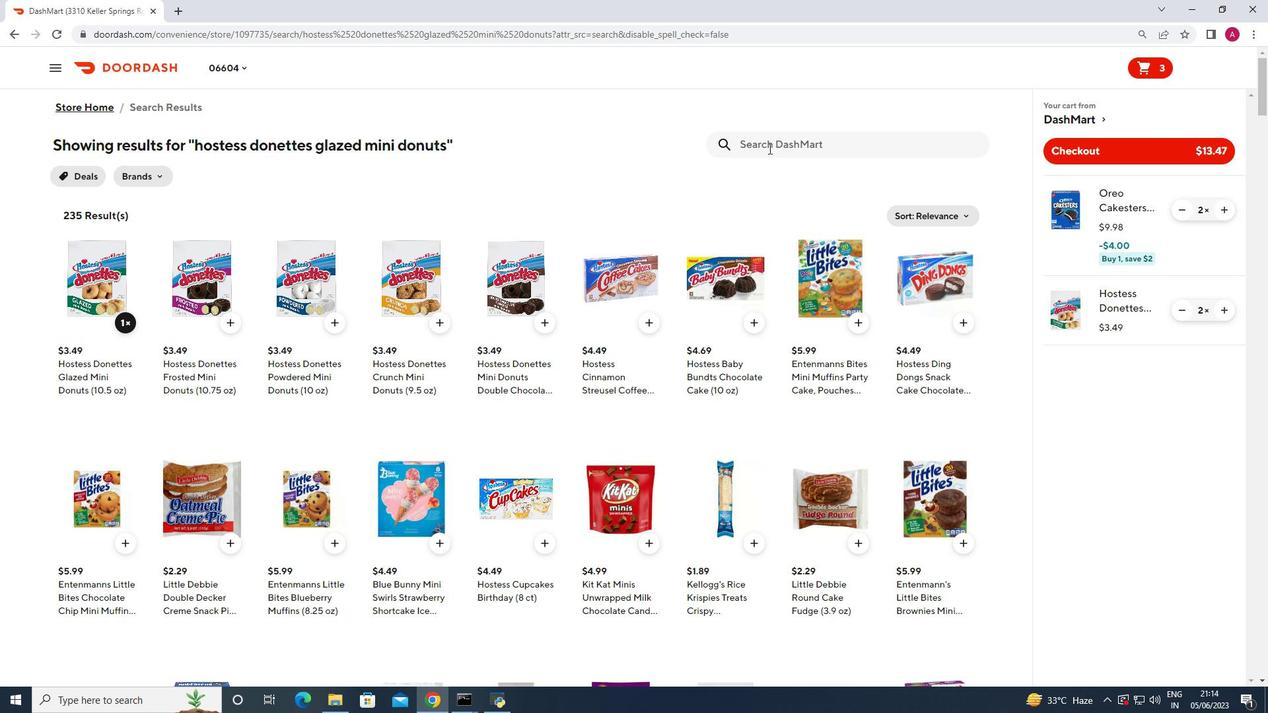 
Action: Mouse pressed left at (767, 148)
Screenshot: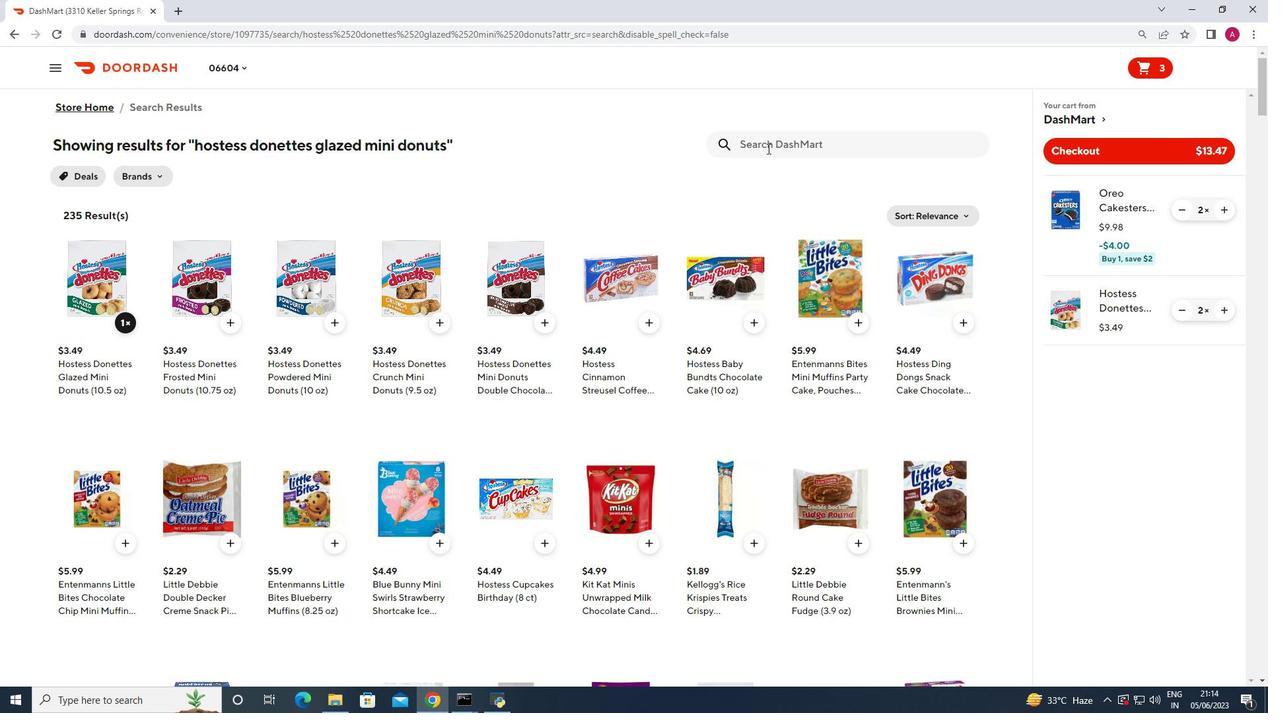 
Action: Key pressed california<Key.space>pizza<Key.space>kitchen<Key.space>thin<Key.space>crust<Key.space>pizza<Key.space>bites<Key.space><Key.enter>
Screenshot: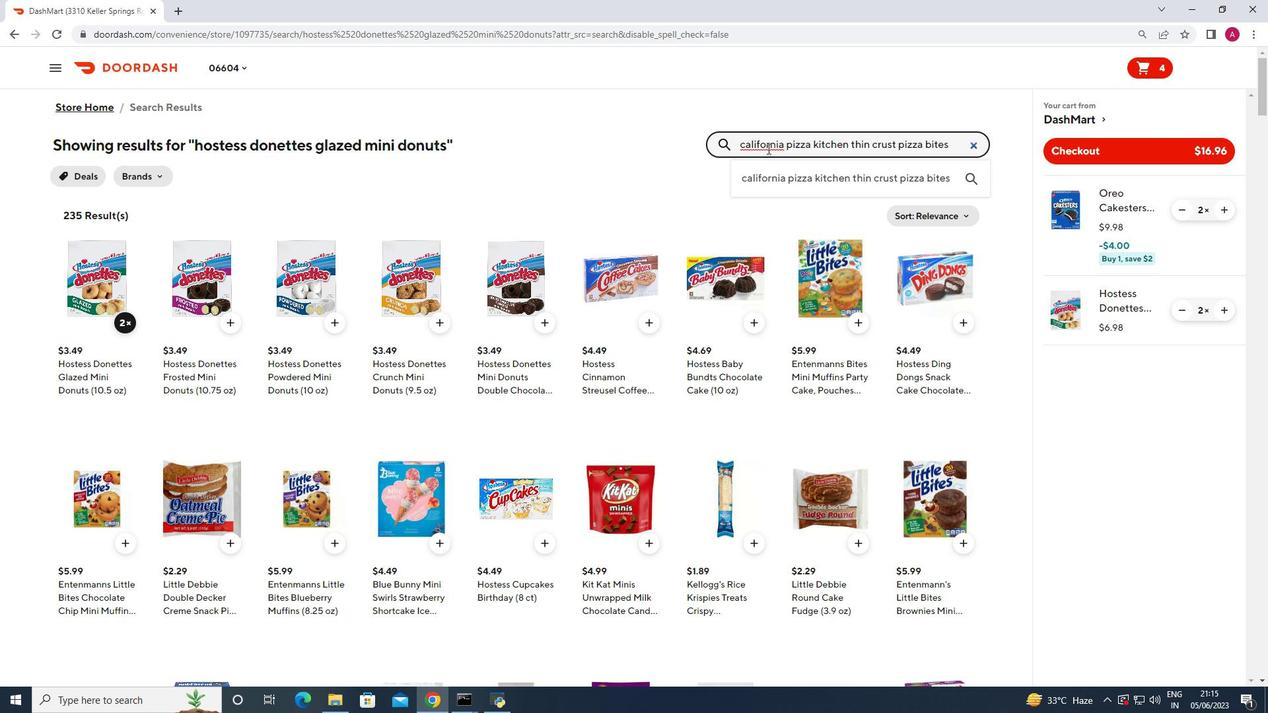 
Action: Mouse moved to (124, 324)
Screenshot: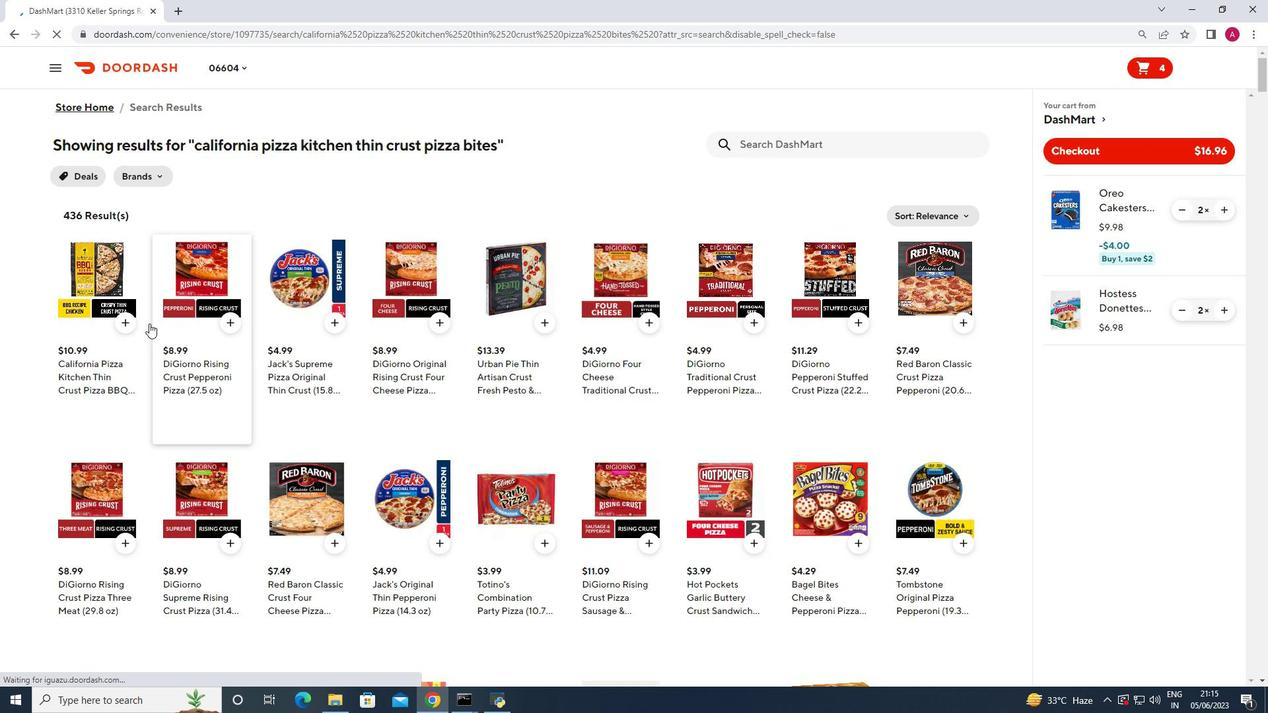 
Action: Mouse pressed left at (124, 324)
Screenshot: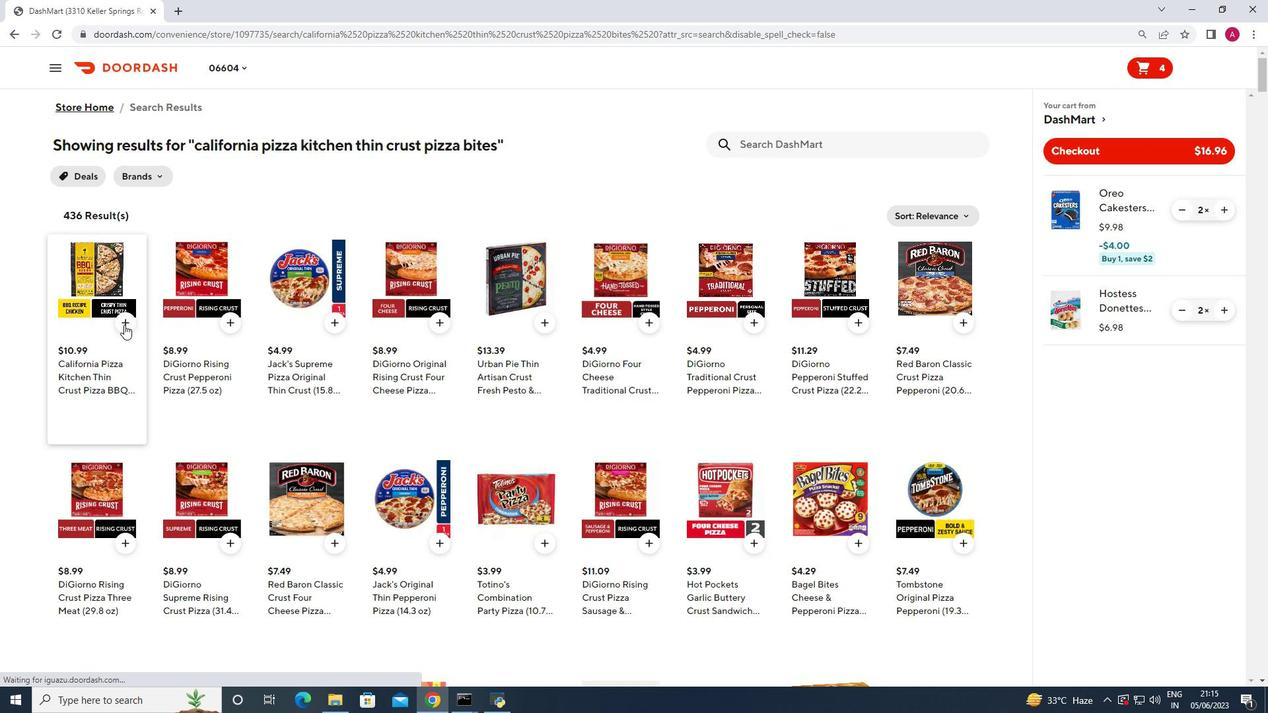 
Action: Mouse moved to (760, 140)
Screenshot: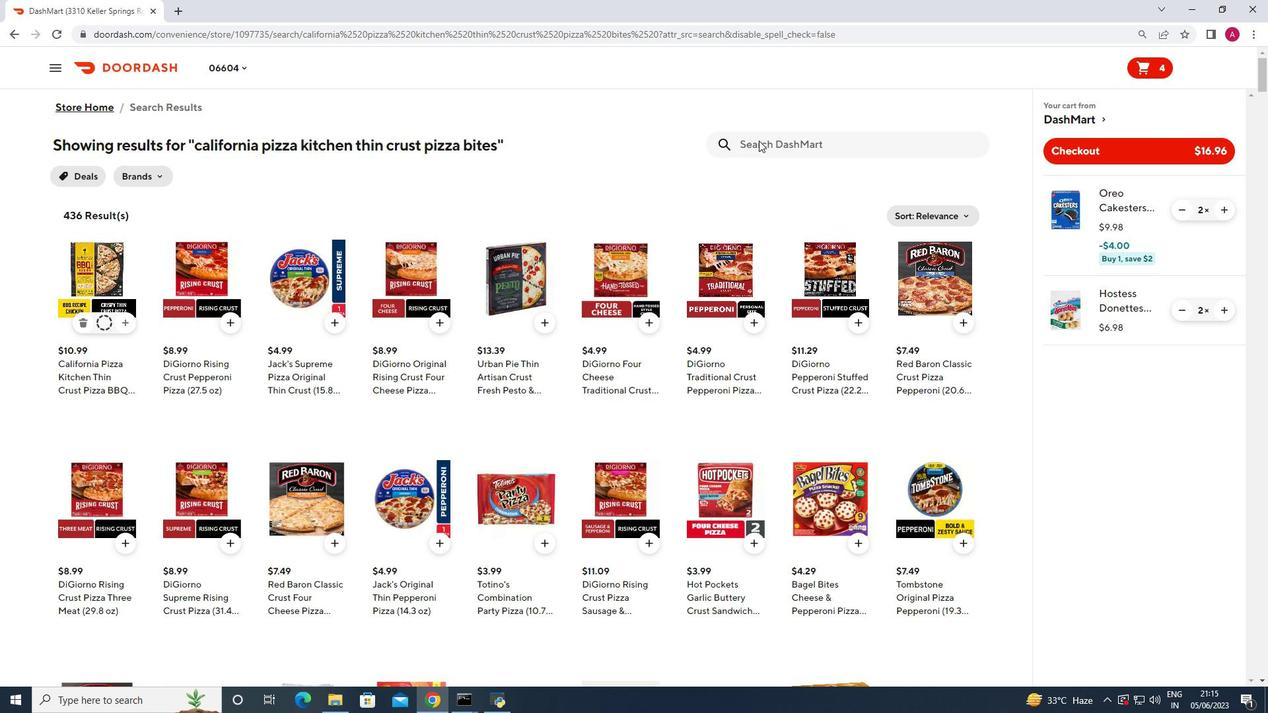 
Action: Mouse pressed left at (760, 140)
Screenshot: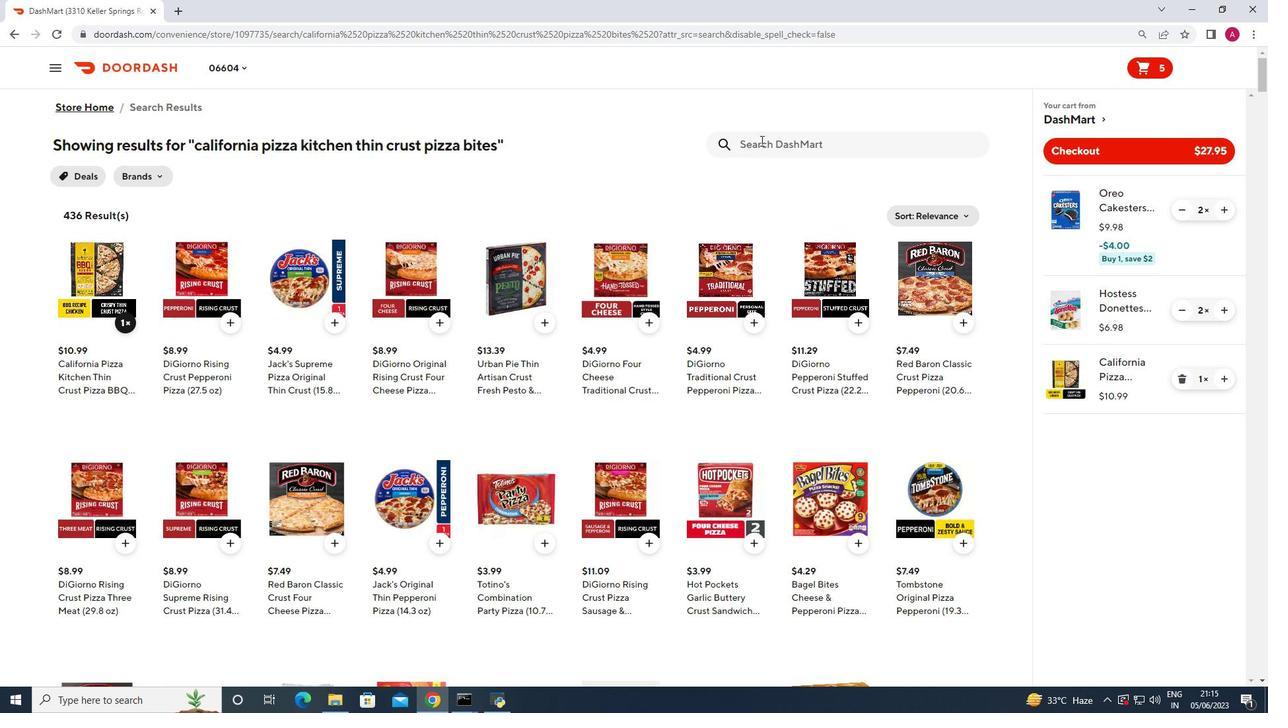 
Action: Key pressed snow<Key.space>days<Key.space>cheese<Key.space>pizza<Key.space>bites<Key.space><Key.enter>
Screenshot: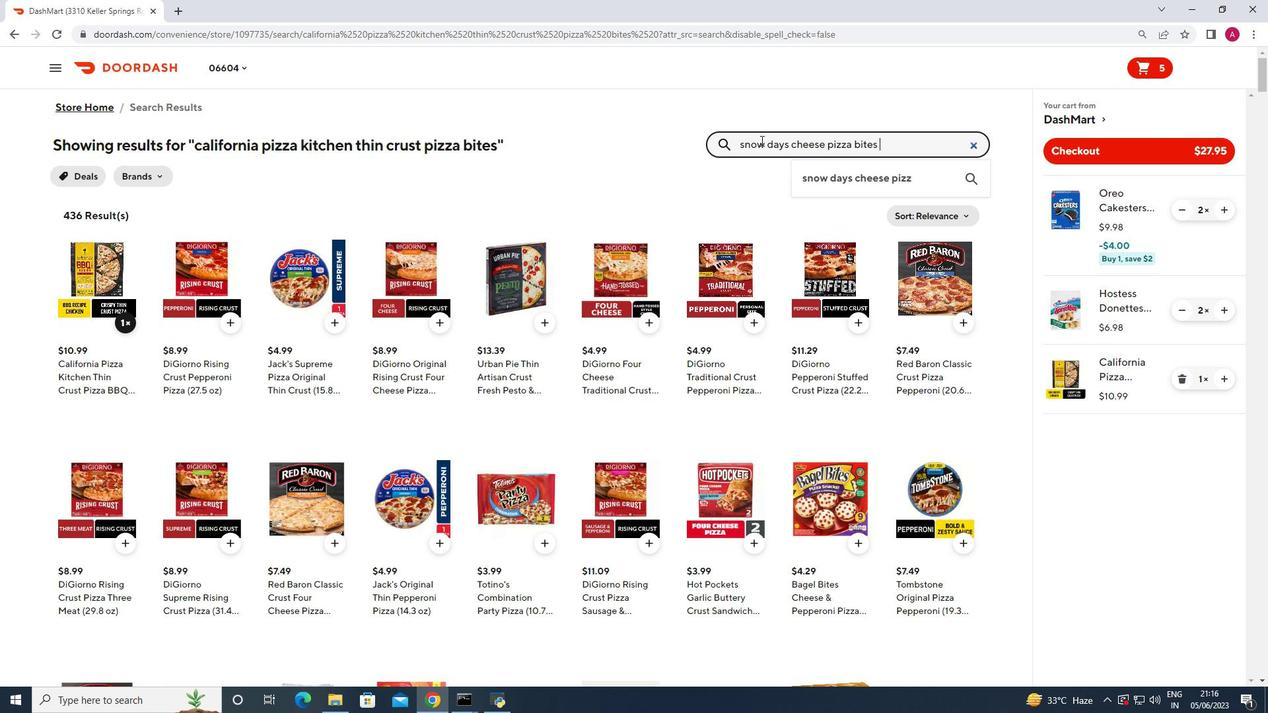
Action: Mouse moved to (126, 320)
Screenshot: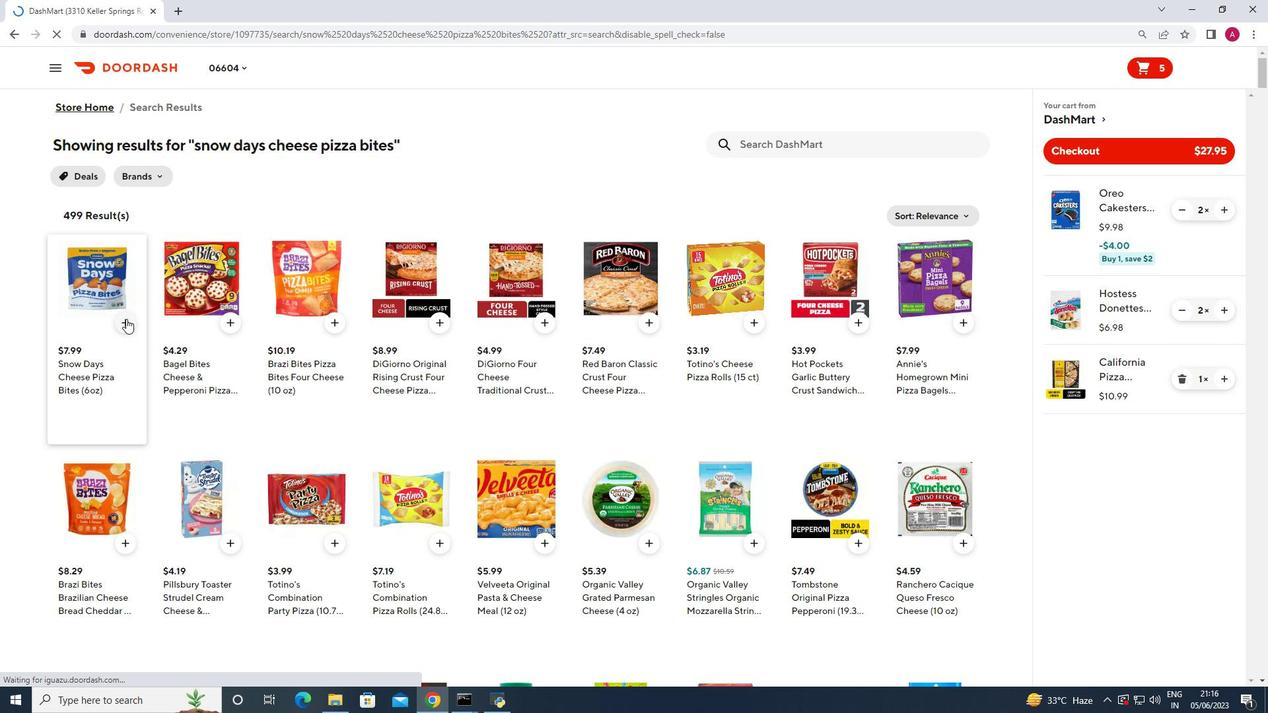 
Action: Mouse pressed left at (126, 320)
Screenshot: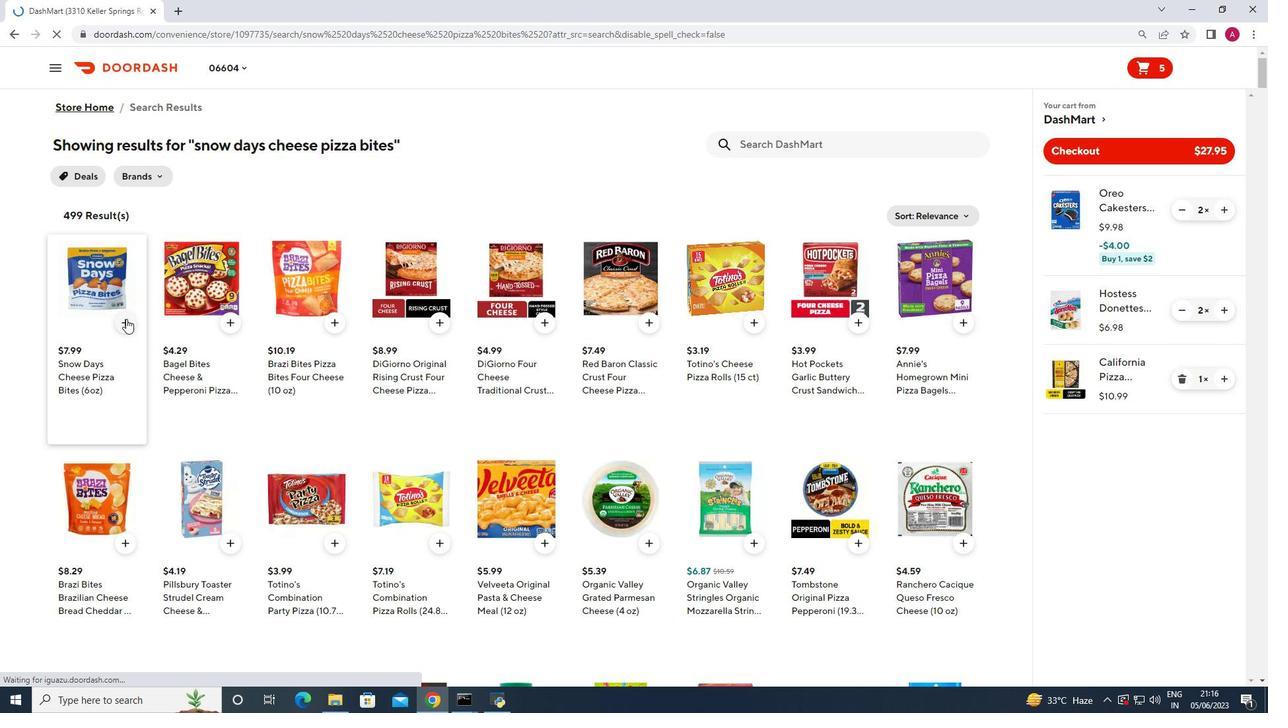 
Action: Mouse moved to (1225, 377)
Screenshot: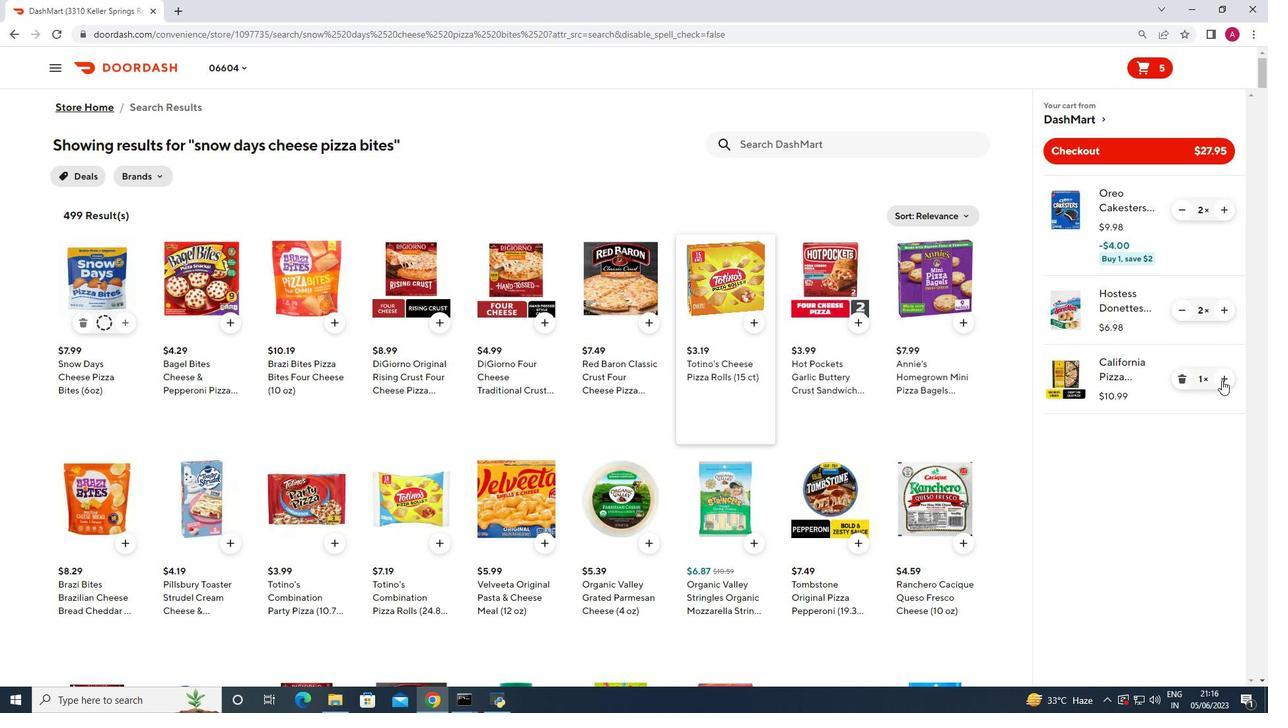 
Action: Mouse pressed left at (1225, 377)
Screenshot: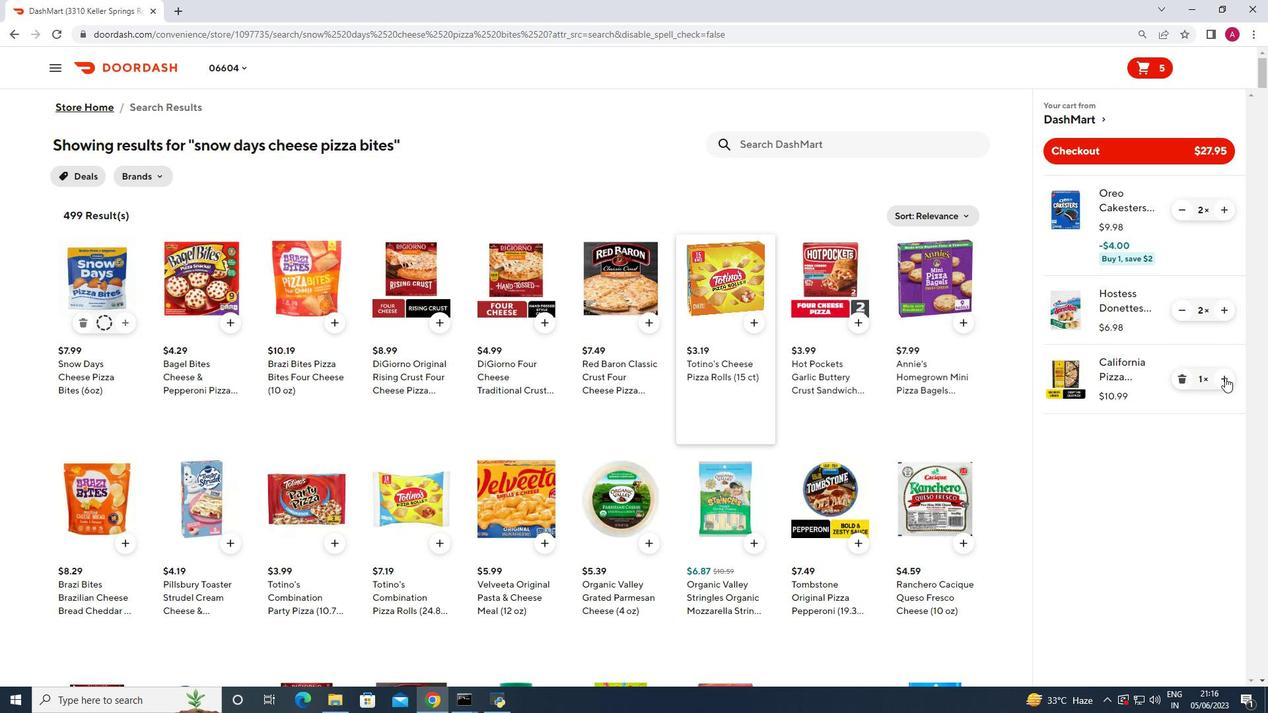 
Action: Mouse moved to (1222, 443)
Screenshot: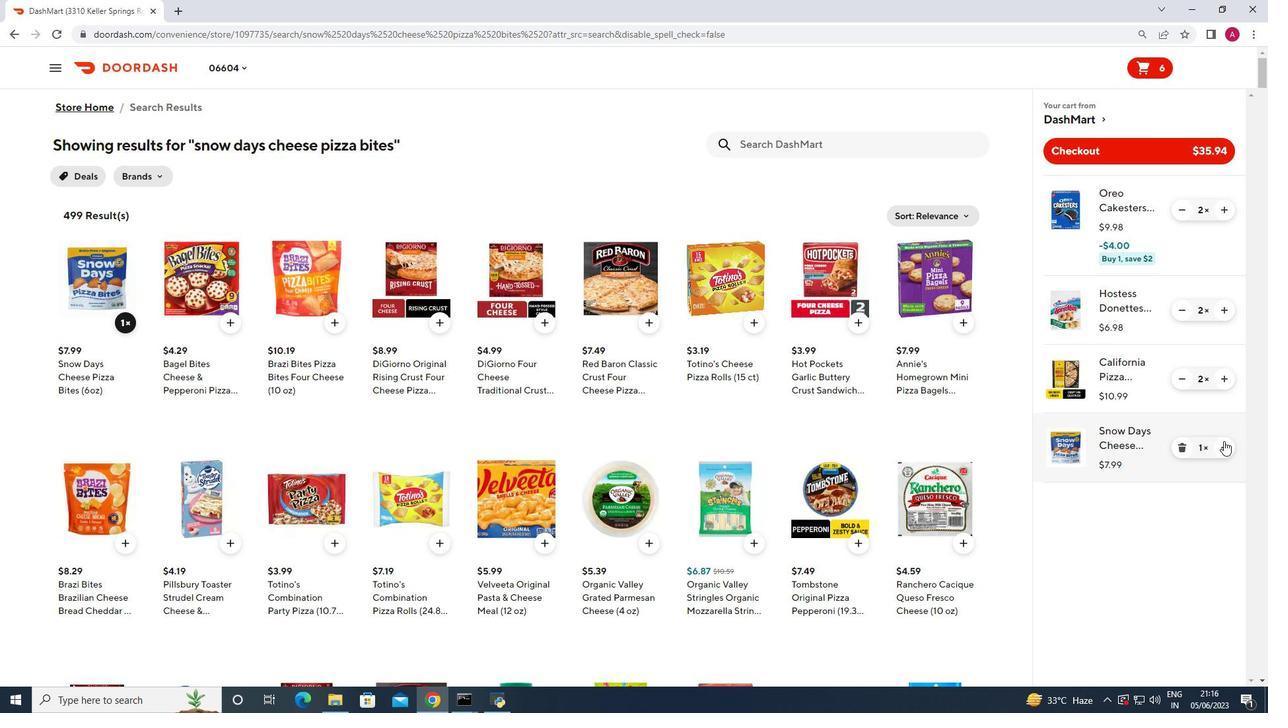 
Action: Mouse pressed left at (1222, 443)
Screenshot: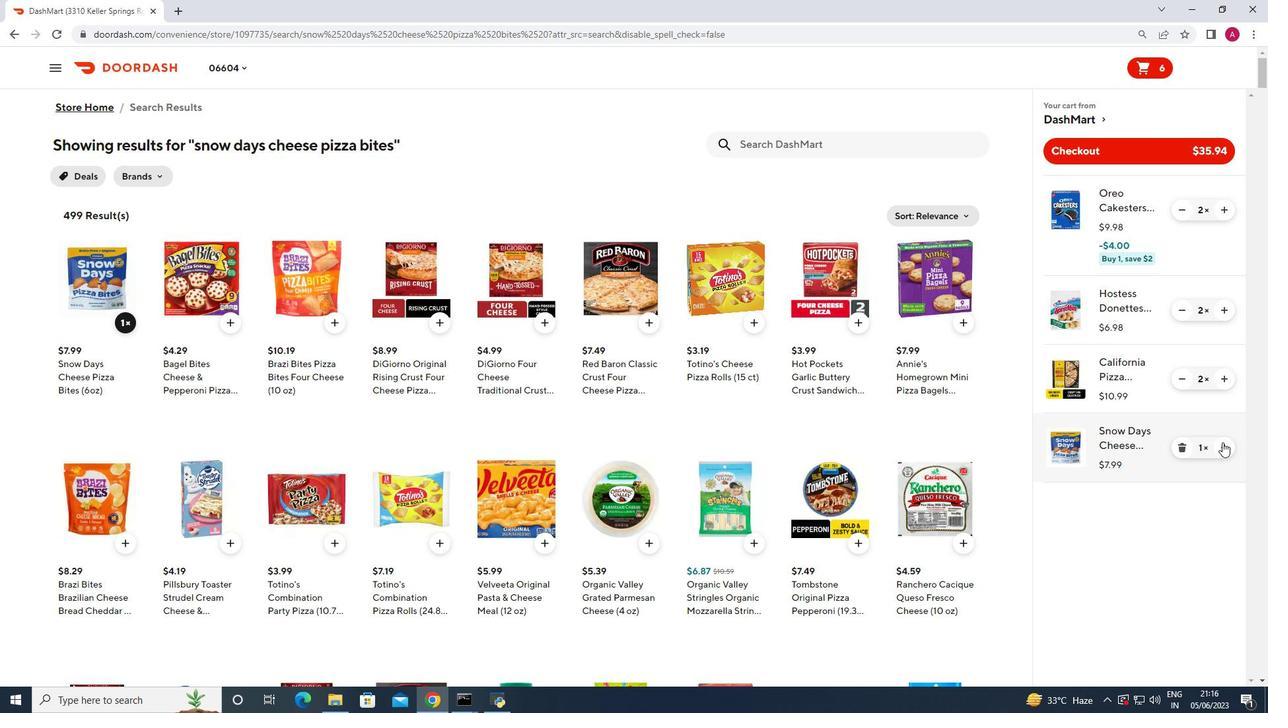 
Action: Mouse moved to (1181, 382)
Screenshot: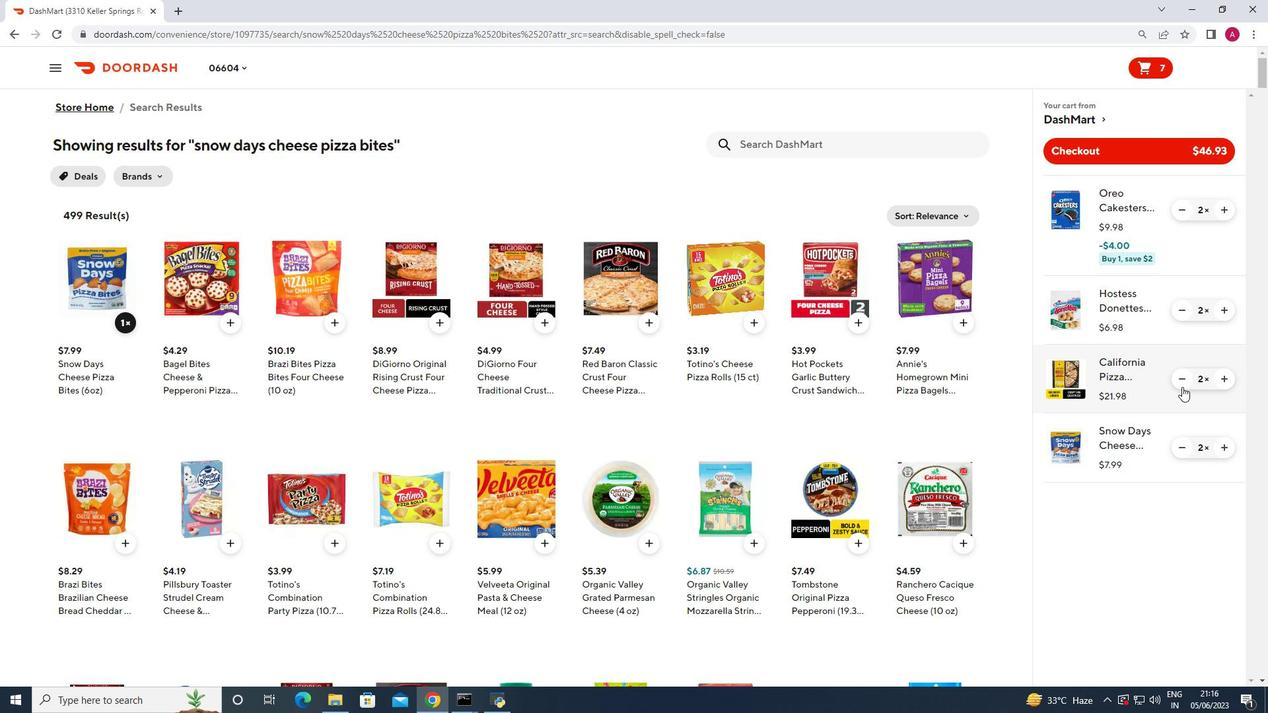 
Action: Mouse pressed left at (1181, 382)
Screenshot: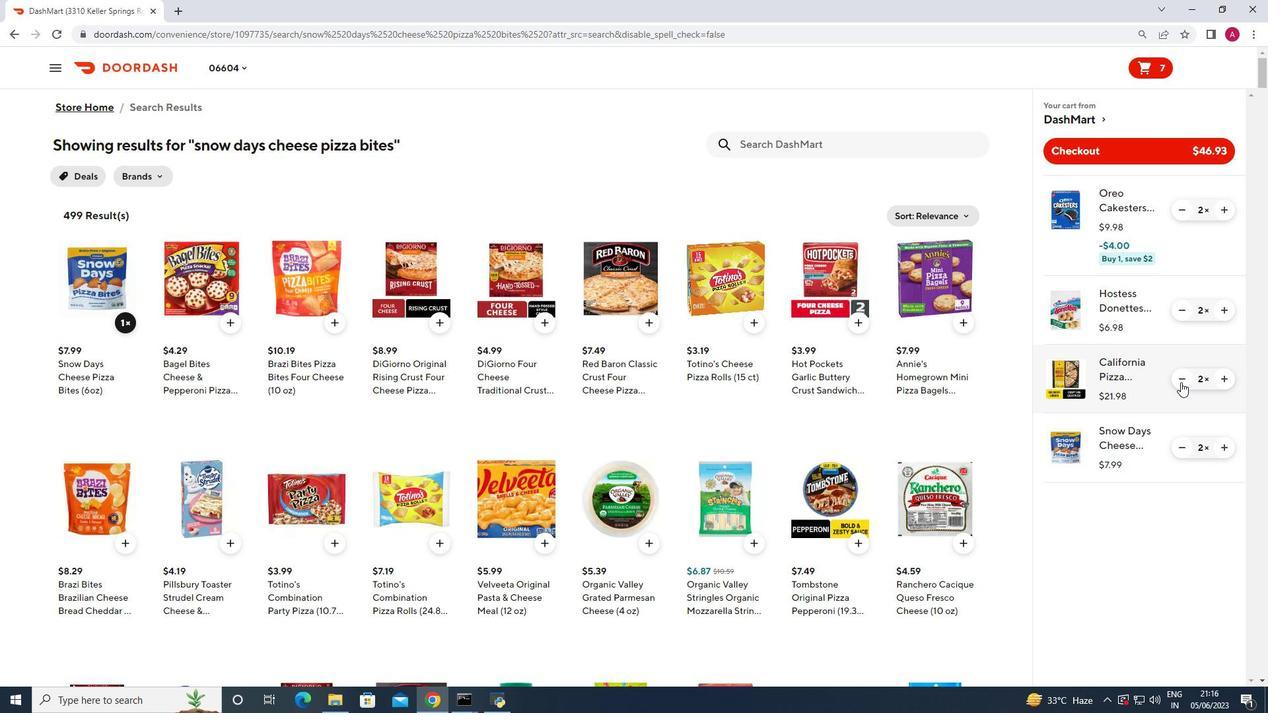 
Action: Mouse moved to (1079, 155)
Screenshot: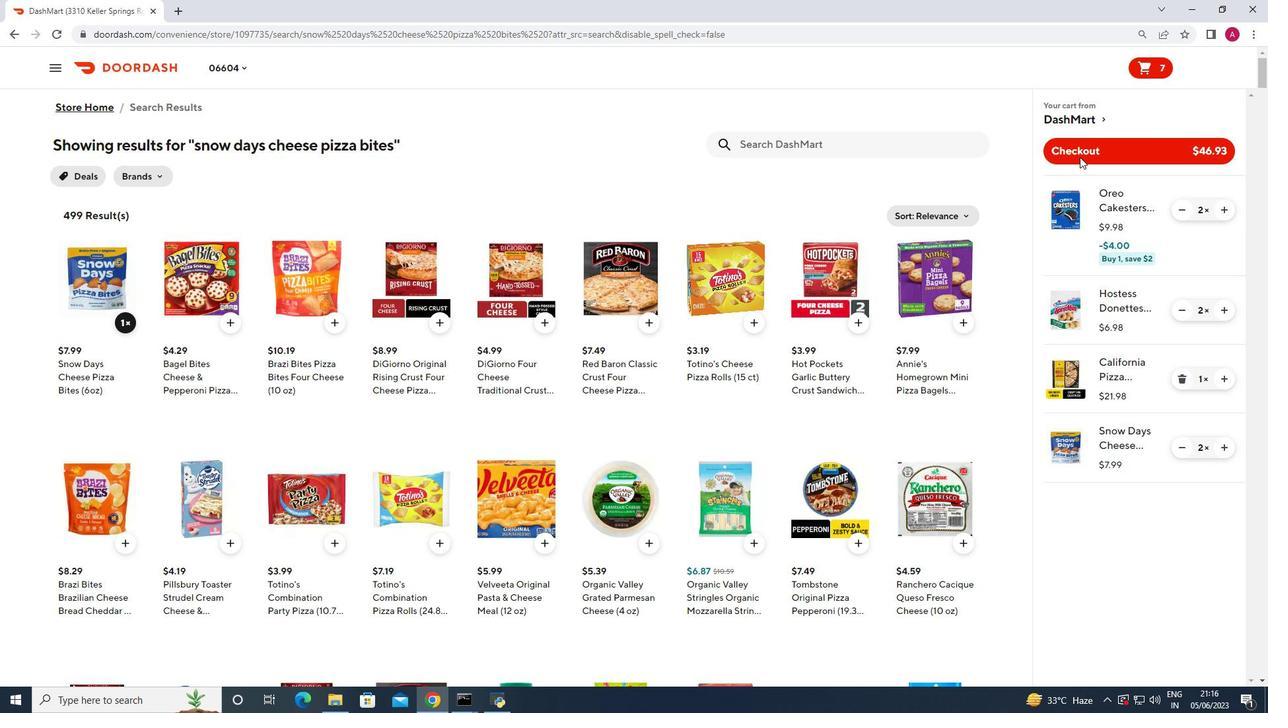 
Action: Mouse pressed left at (1079, 155)
Screenshot: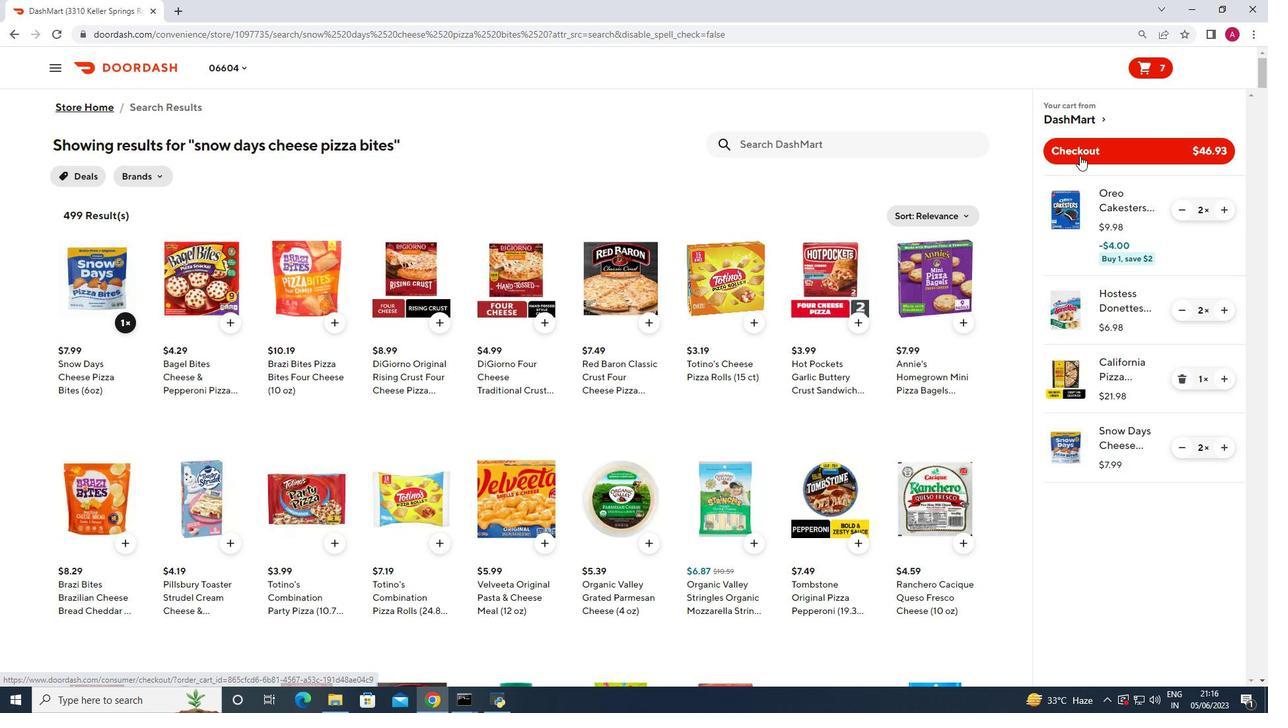
